 Task: Use LinkedIn to find people who talk about 'energy', attended 'St Paul's School', work as 'Hotel Receptionist' at 'Lemon Tree Hotels', and are located in 'Valabh'.
Action: Mouse moved to (542, 95)
Screenshot: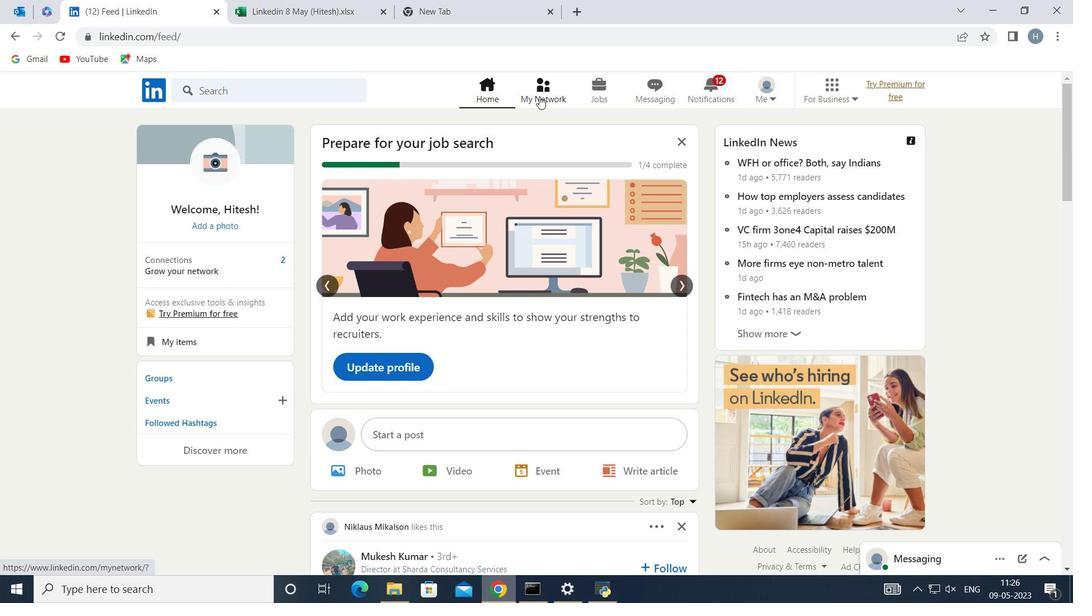 
Action: Mouse pressed left at (542, 95)
Screenshot: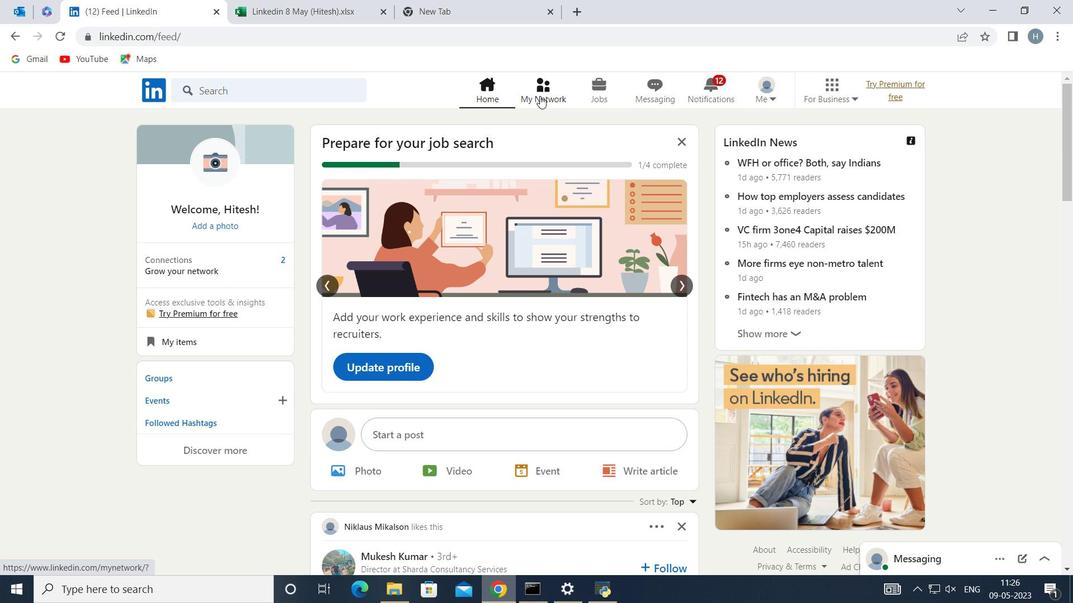 
Action: Mouse moved to (268, 166)
Screenshot: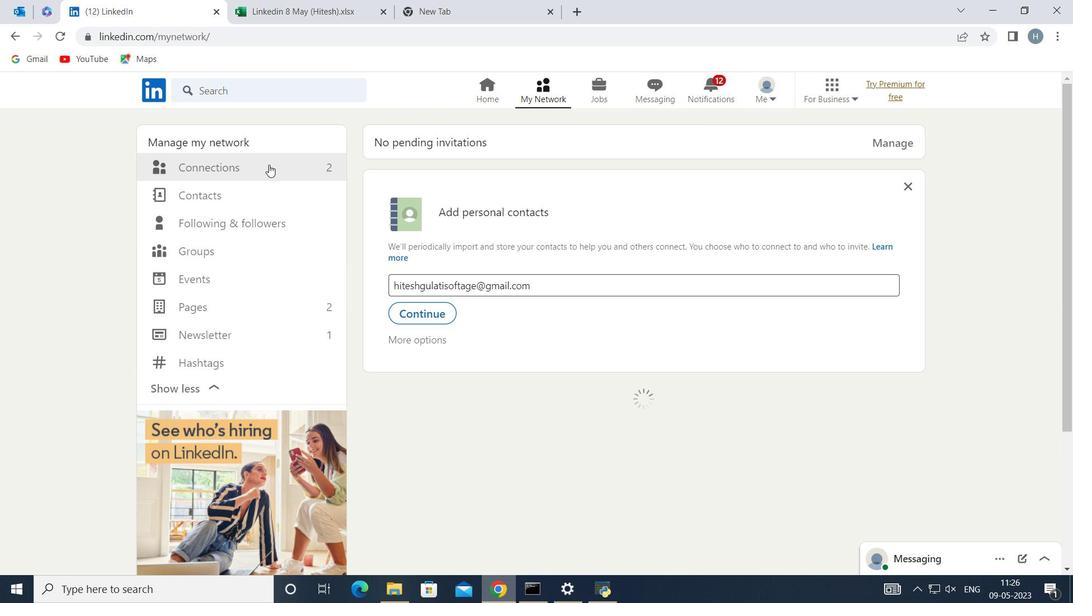 
Action: Mouse pressed left at (268, 166)
Screenshot: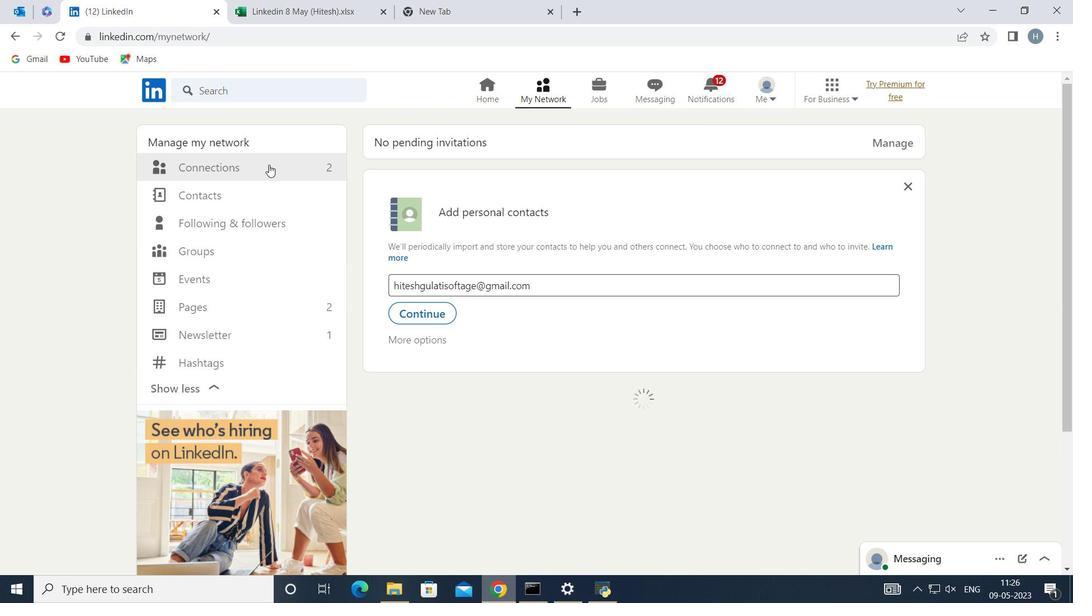
Action: Mouse moved to (632, 168)
Screenshot: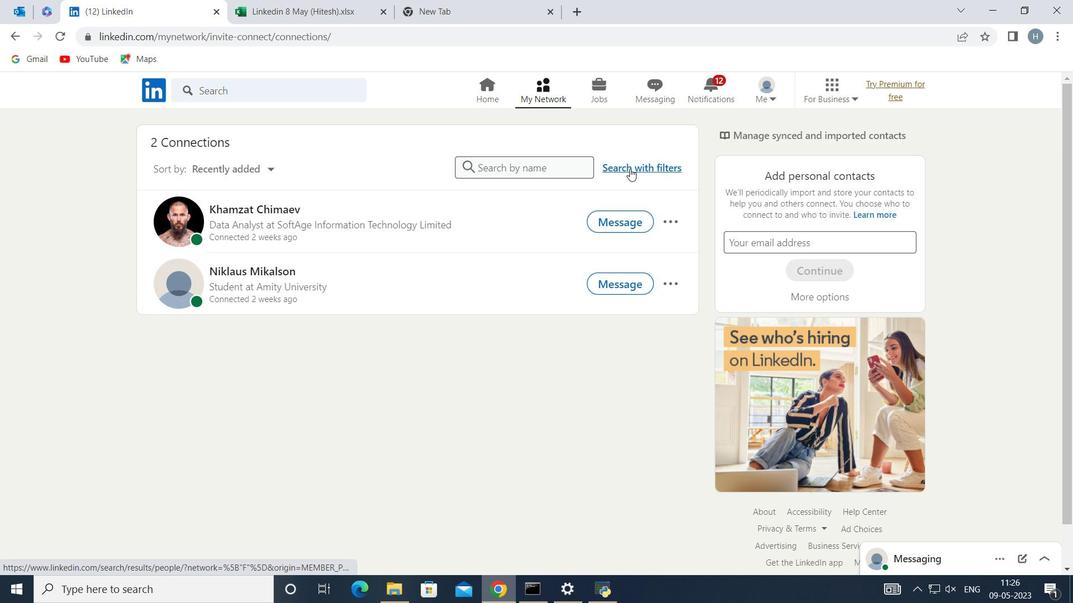 
Action: Mouse pressed left at (632, 168)
Screenshot: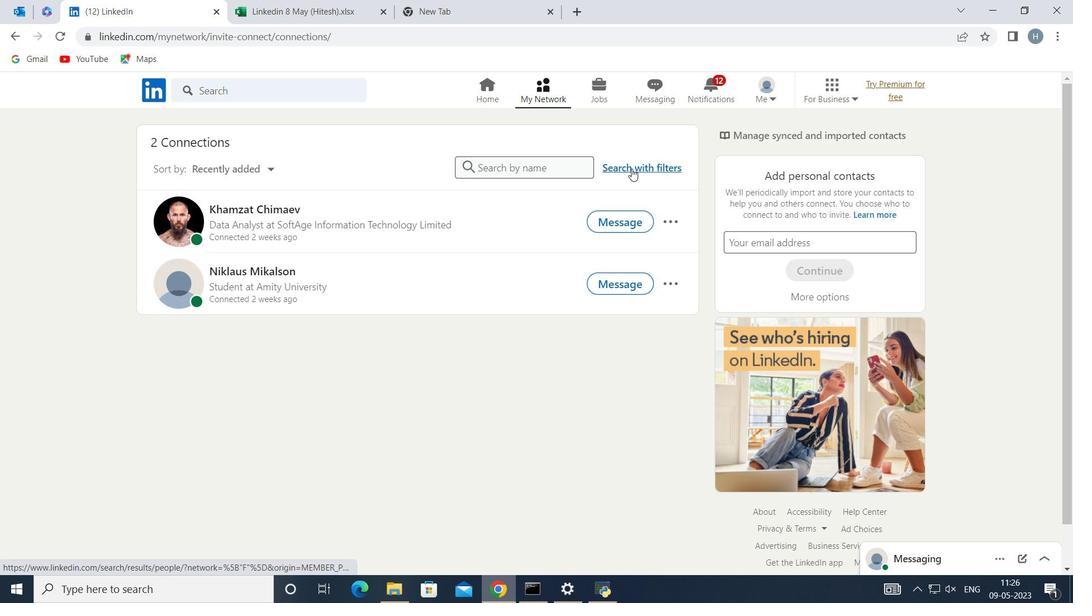 
Action: Mouse moved to (579, 129)
Screenshot: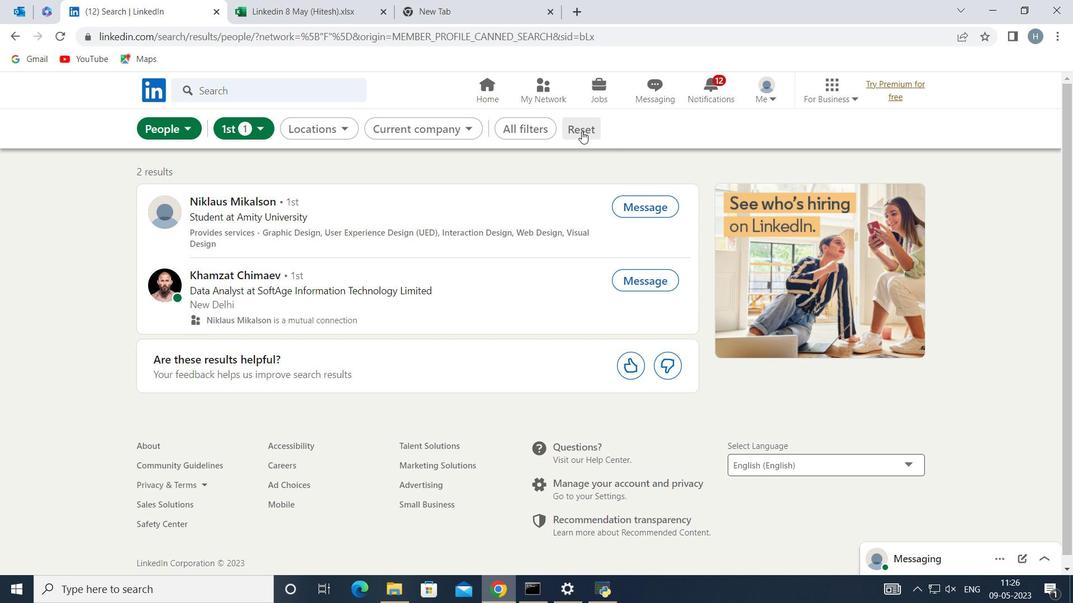 
Action: Mouse pressed left at (579, 129)
Screenshot: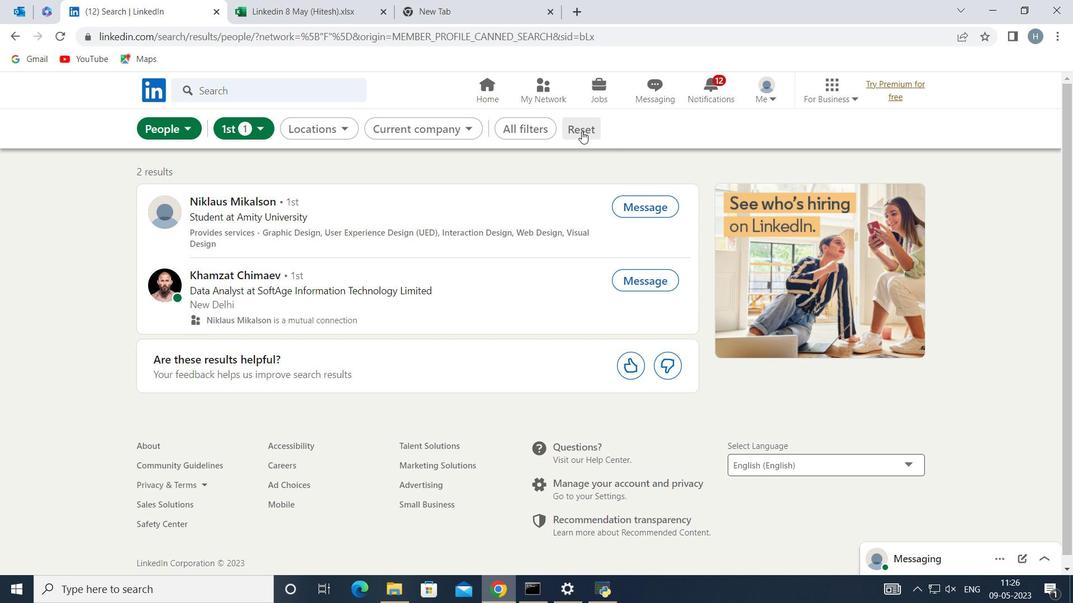 
Action: Mouse moved to (570, 127)
Screenshot: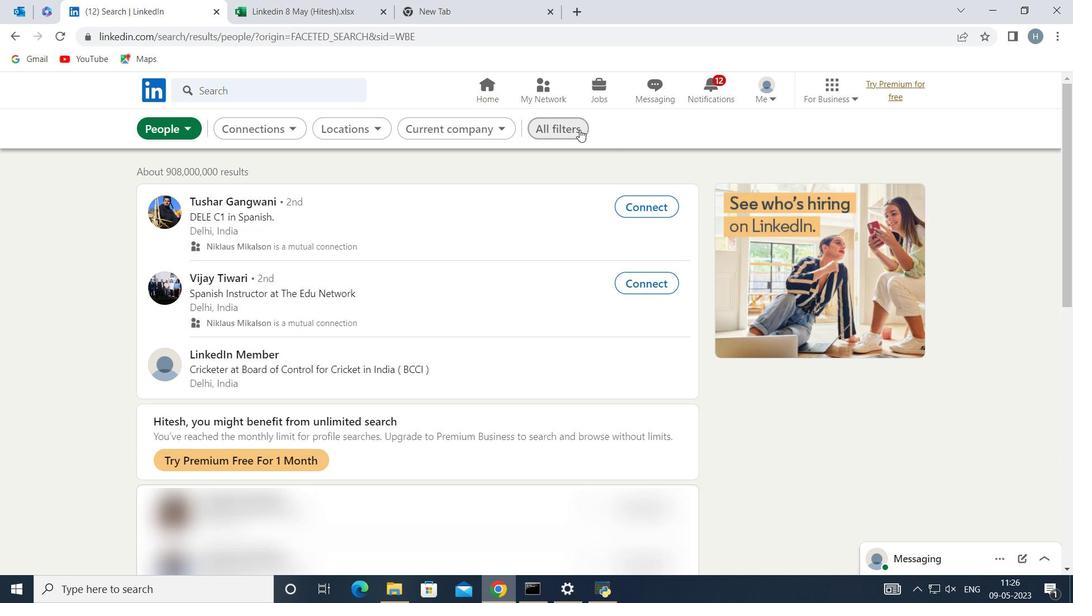 
Action: Mouse pressed left at (570, 127)
Screenshot: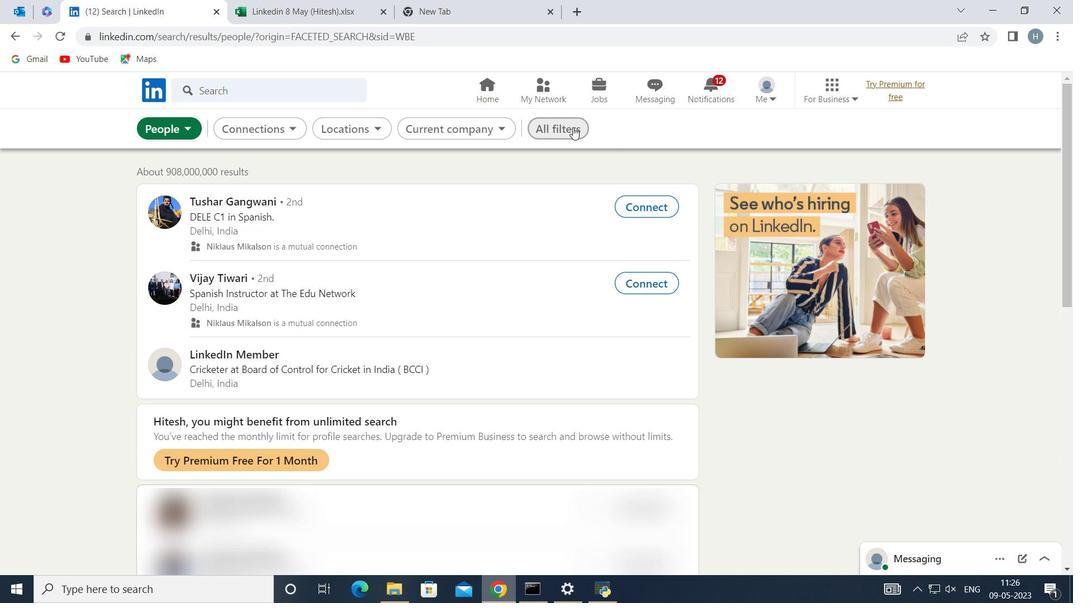 
Action: Mouse moved to (852, 263)
Screenshot: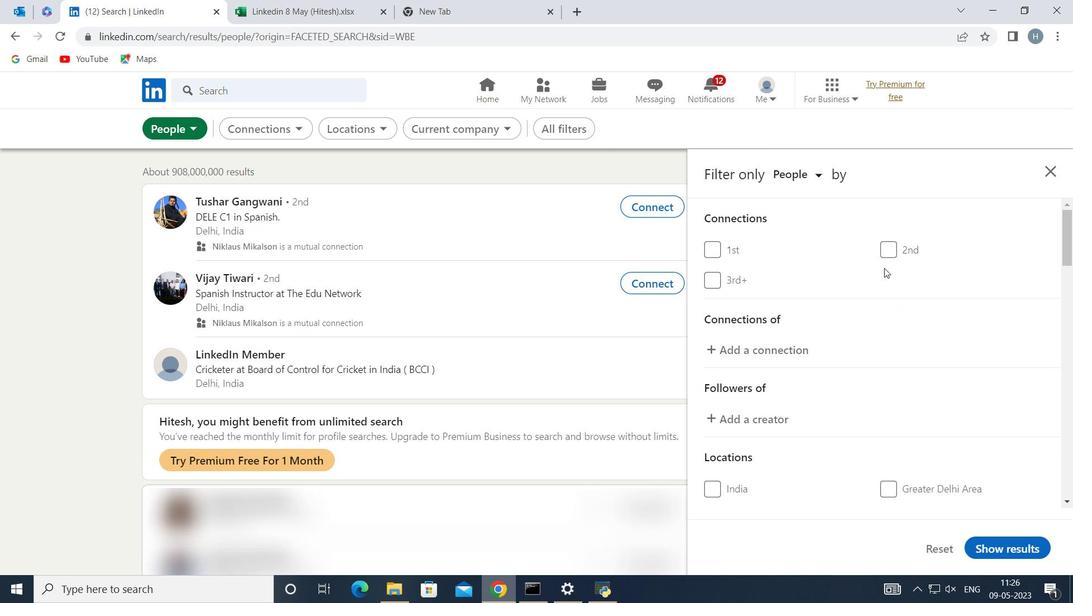 
Action: Mouse scrolled (852, 263) with delta (0, 0)
Screenshot: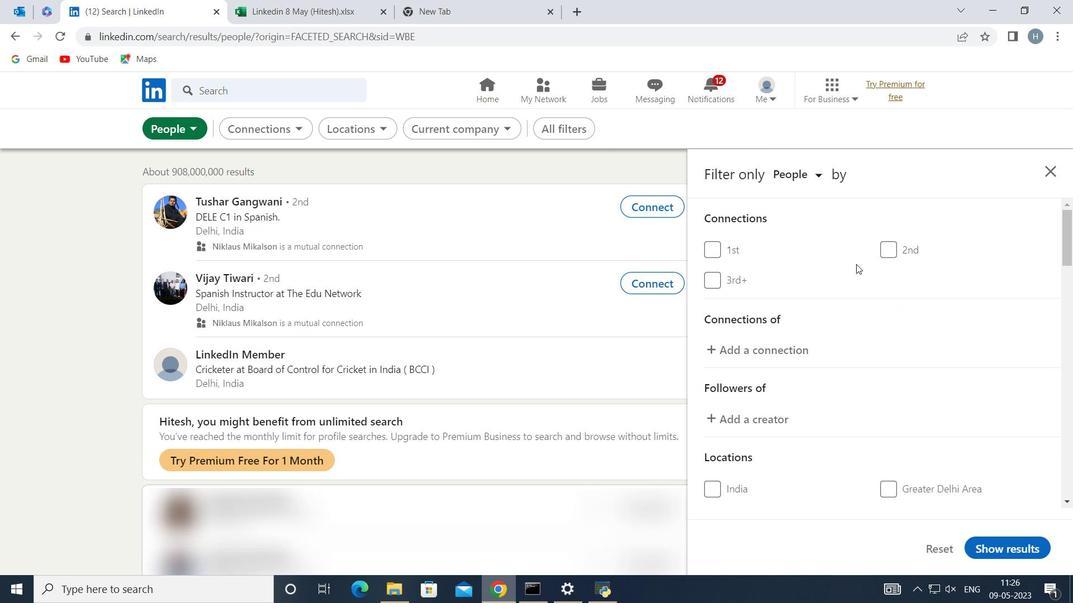 
Action: Mouse moved to (851, 263)
Screenshot: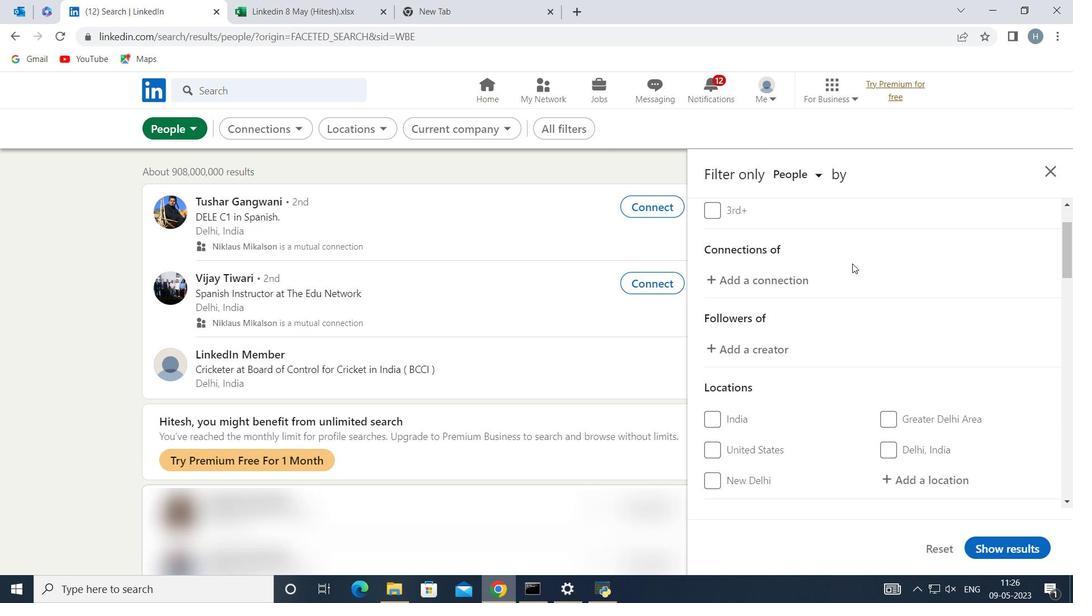 
Action: Mouse scrolled (851, 263) with delta (0, 0)
Screenshot: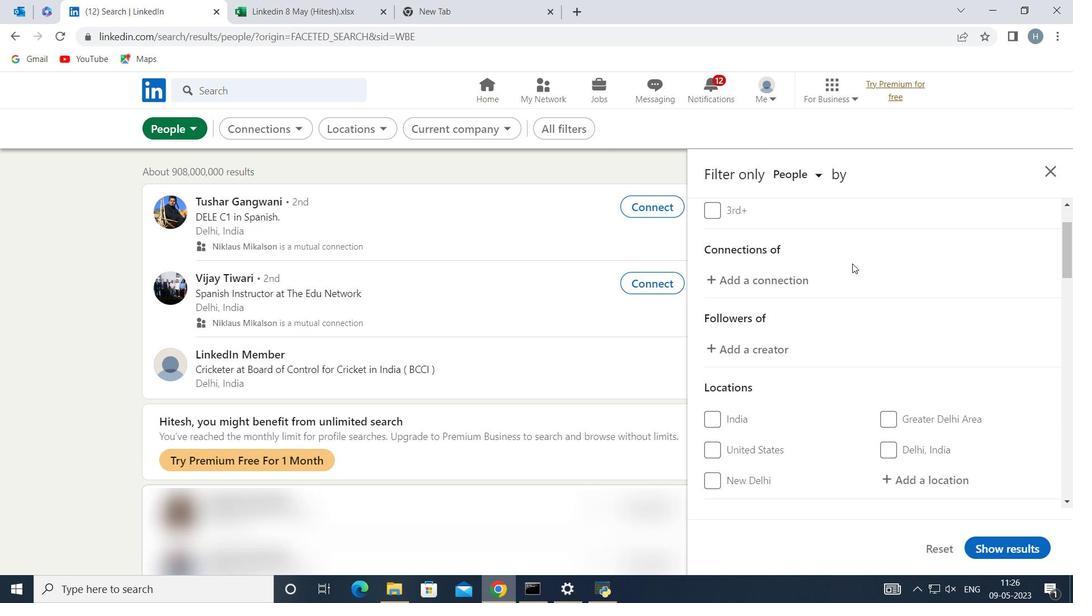 
Action: Mouse moved to (810, 294)
Screenshot: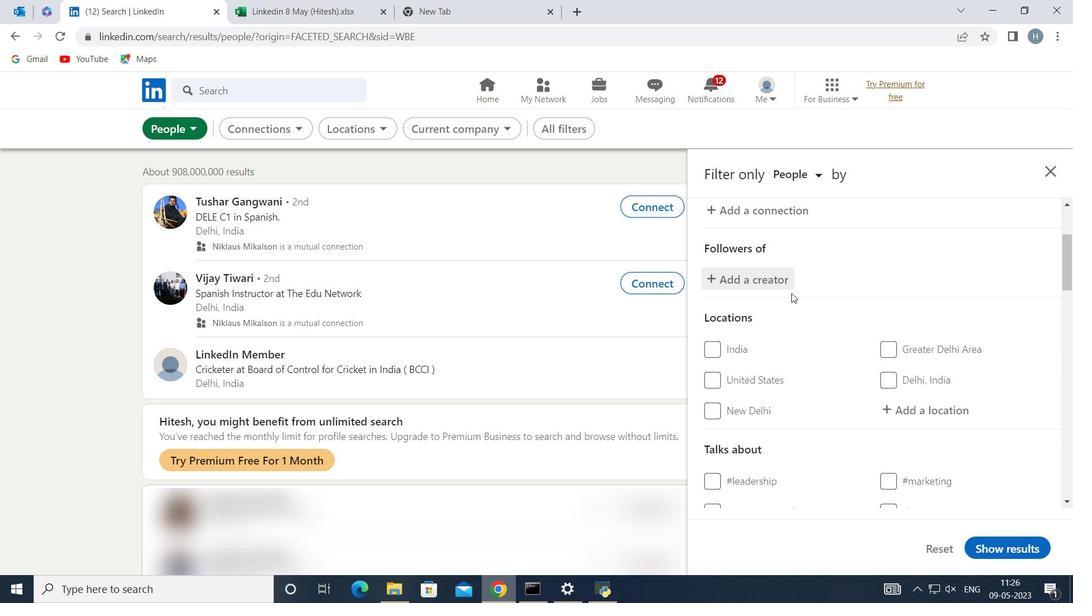
Action: Mouse scrolled (810, 293) with delta (0, 0)
Screenshot: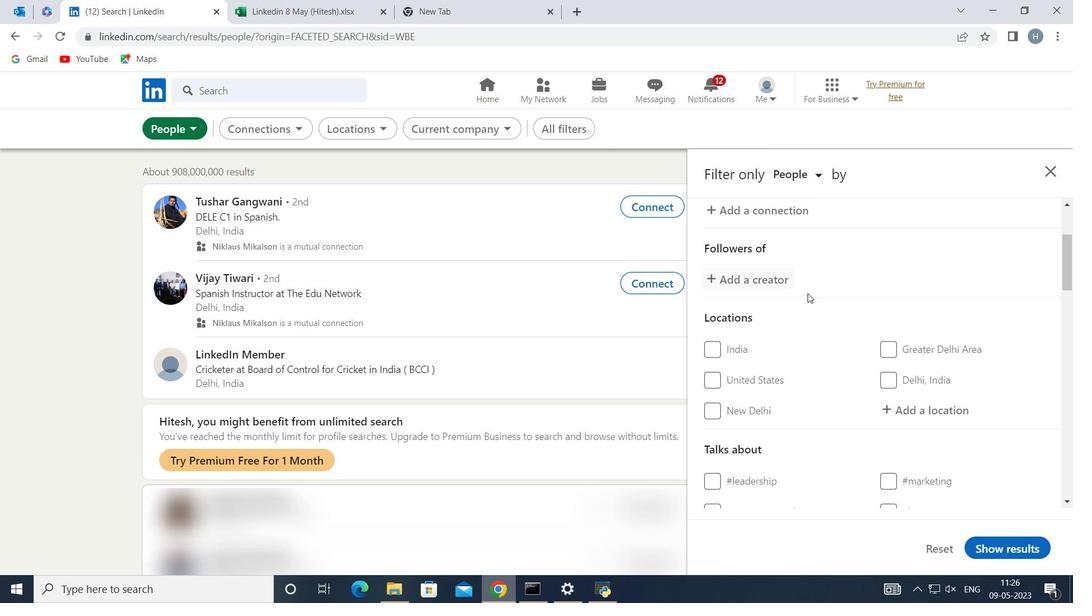 
Action: Mouse moved to (903, 333)
Screenshot: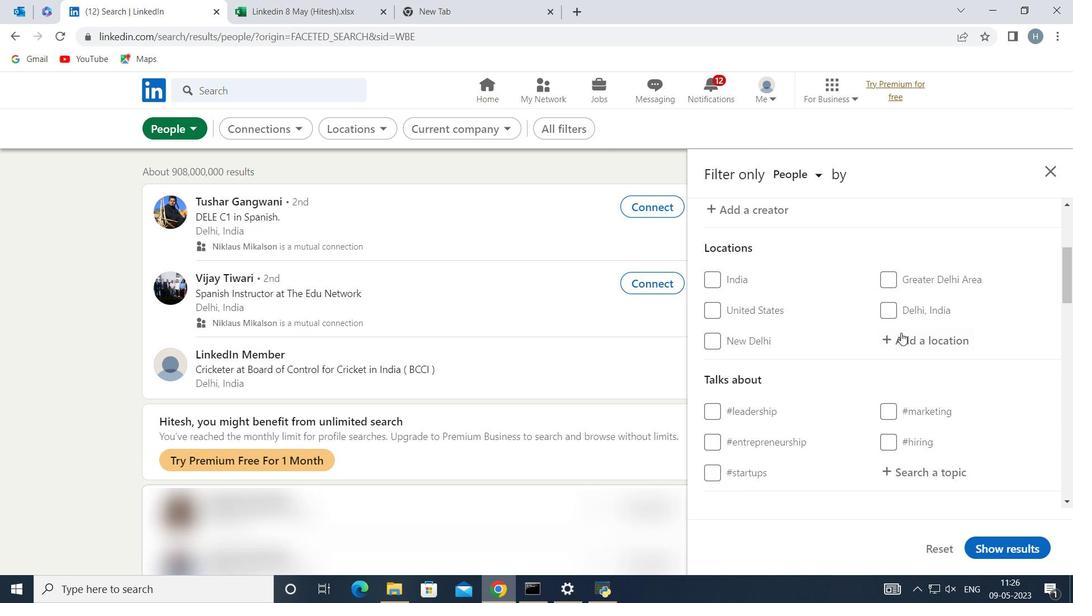 
Action: Mouse pressed left at (903, 333)
Screenshot: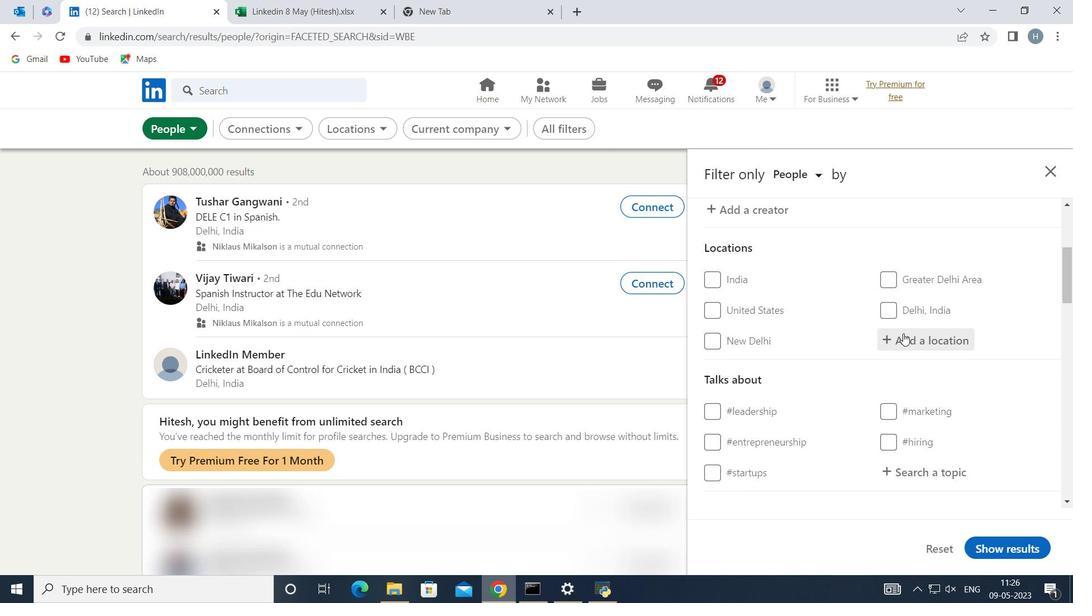 
Action: Mouse moved to (903, 333)
Screenshot: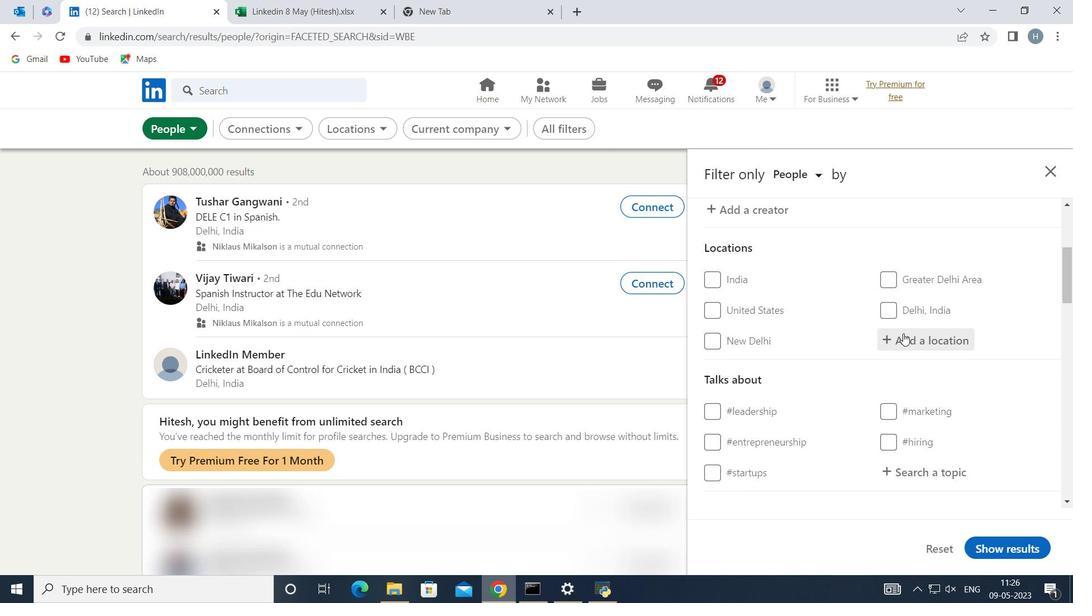 
Action: Key pressed <Key.shift>Valabhipur
Screenshot: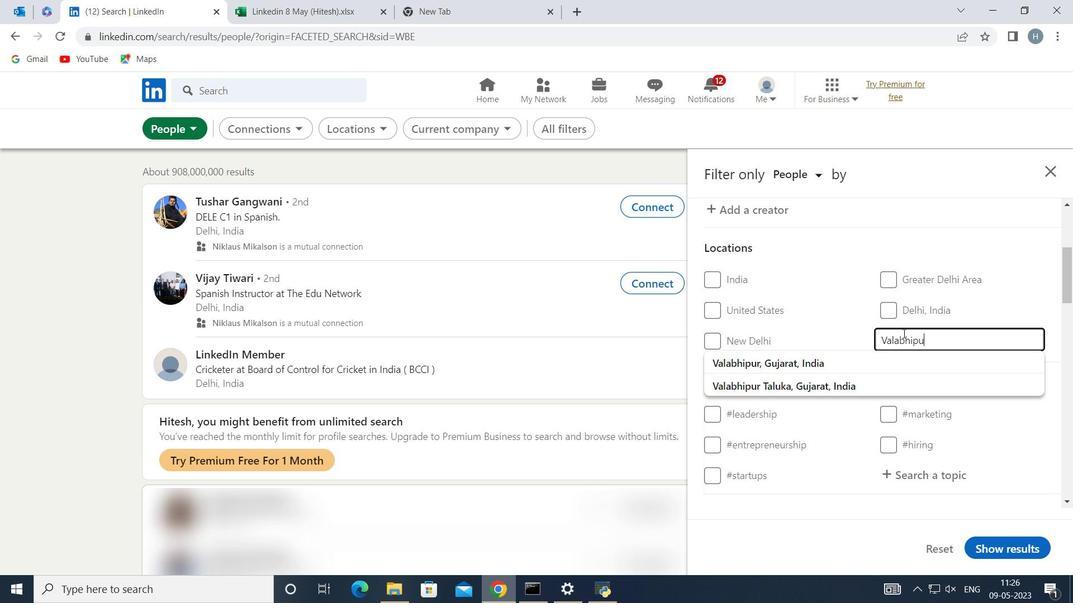 
Action: Mouse moved to (988, 308)
Screenshot: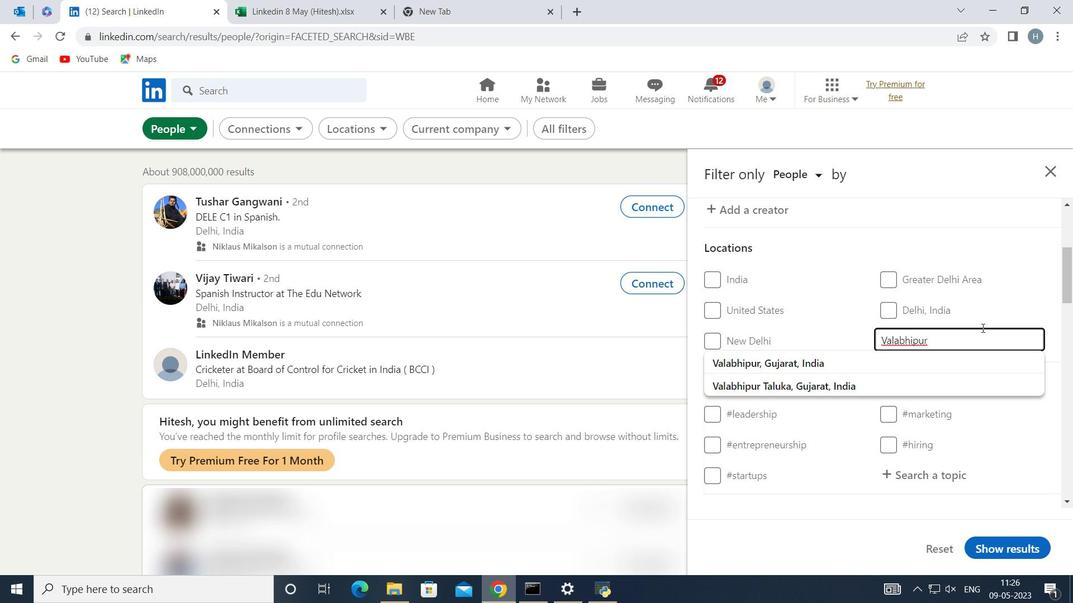 
Action: Mouse pressed left at (988, 308)
Screenshot: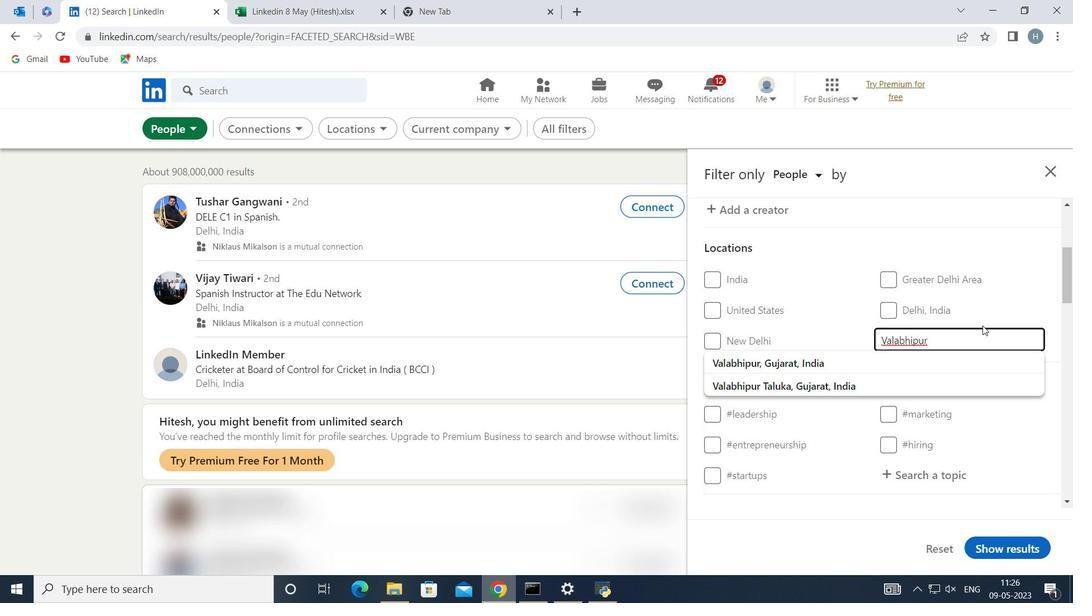 
Action: Mouse moved to (982, 306)
Screenshot: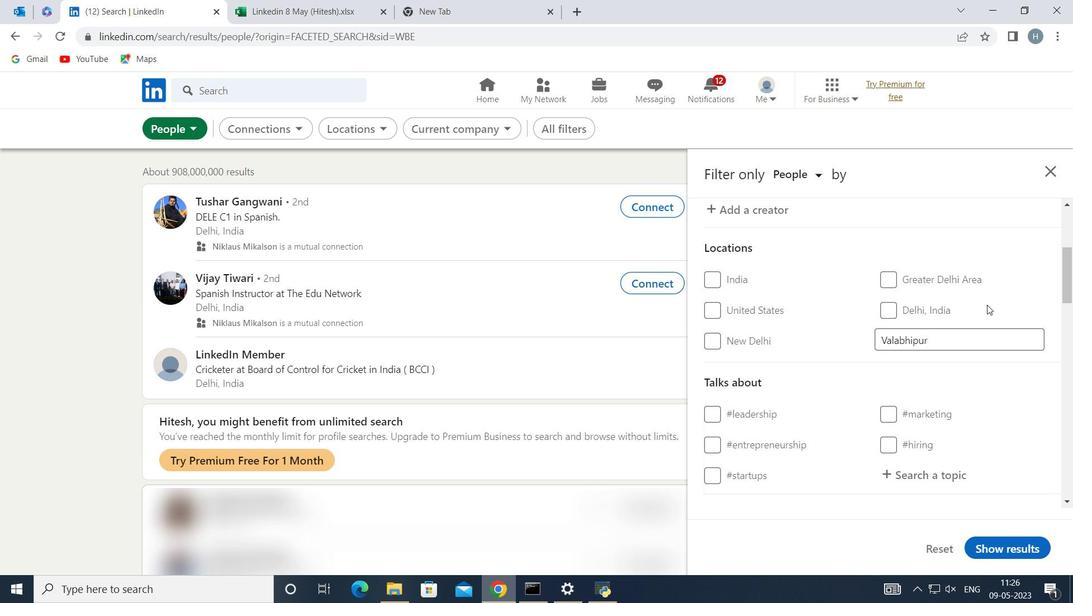
Action: Mouse scrolled (982, 306) with delta (0, 0)
Screenshot: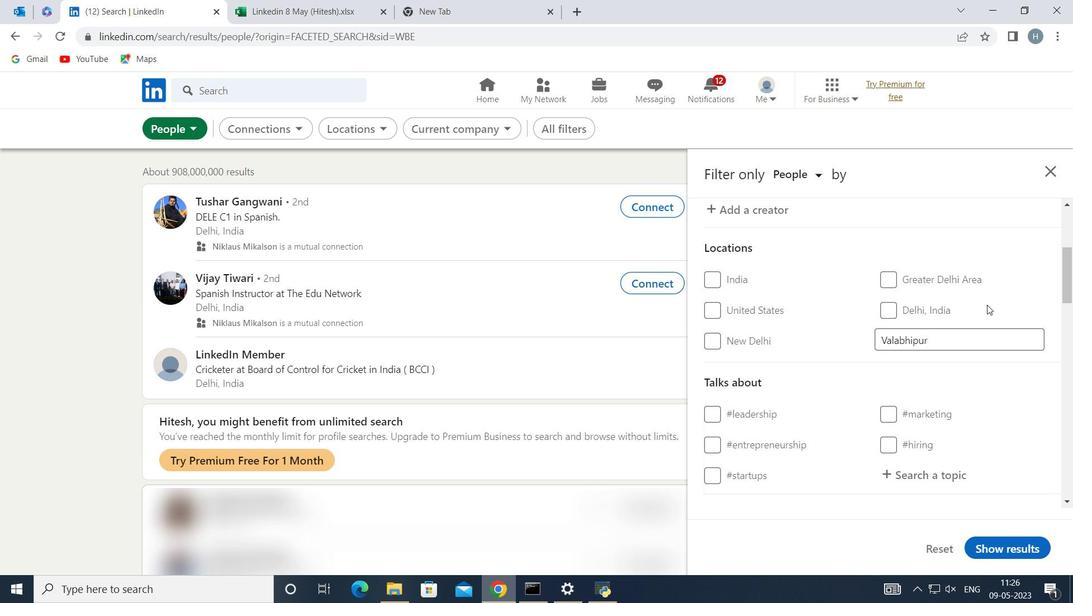 
Action: Mouse moved to (972, 316)
Screenshot: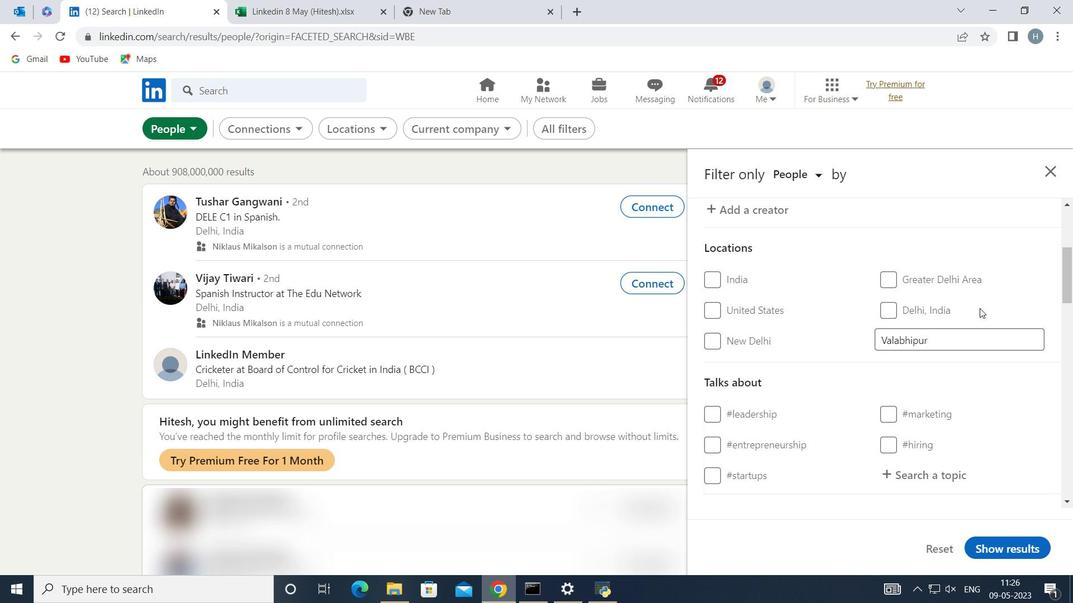 
Action: Mouse scrolled (972, 315) with delta (0, 0)
Screenshot: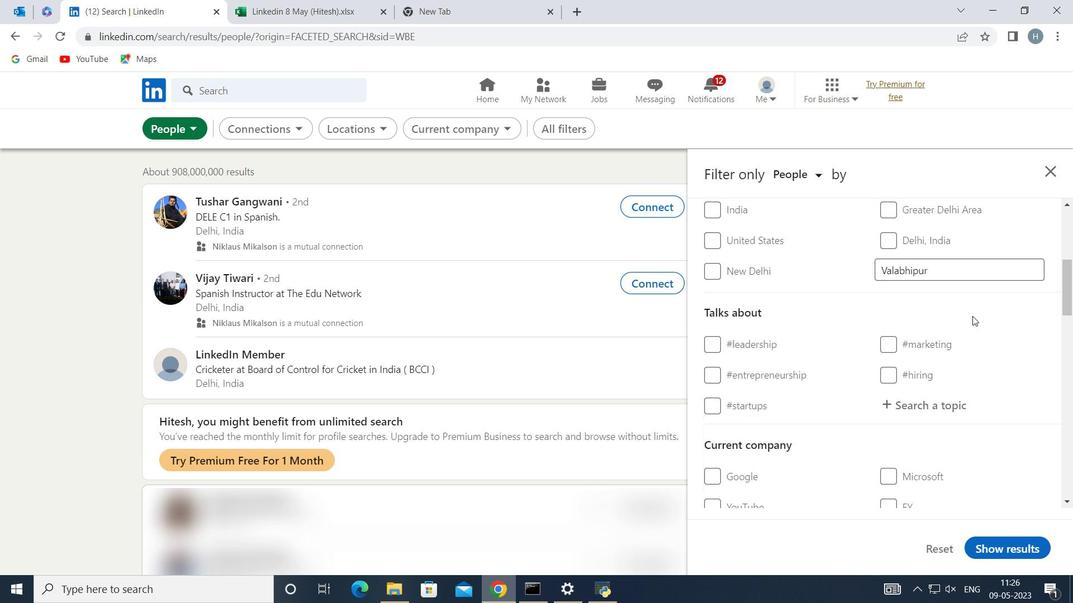 
Action: Mouse moved to (935, 335)
Screenshot: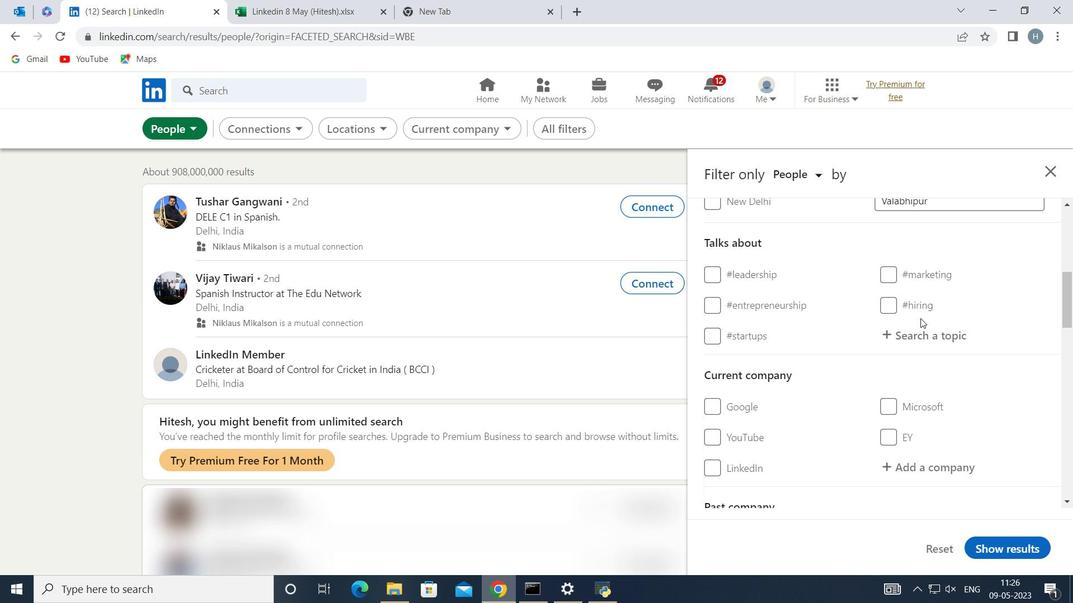 
Action: Mouse pressed left at (935, 335)
Screenshot: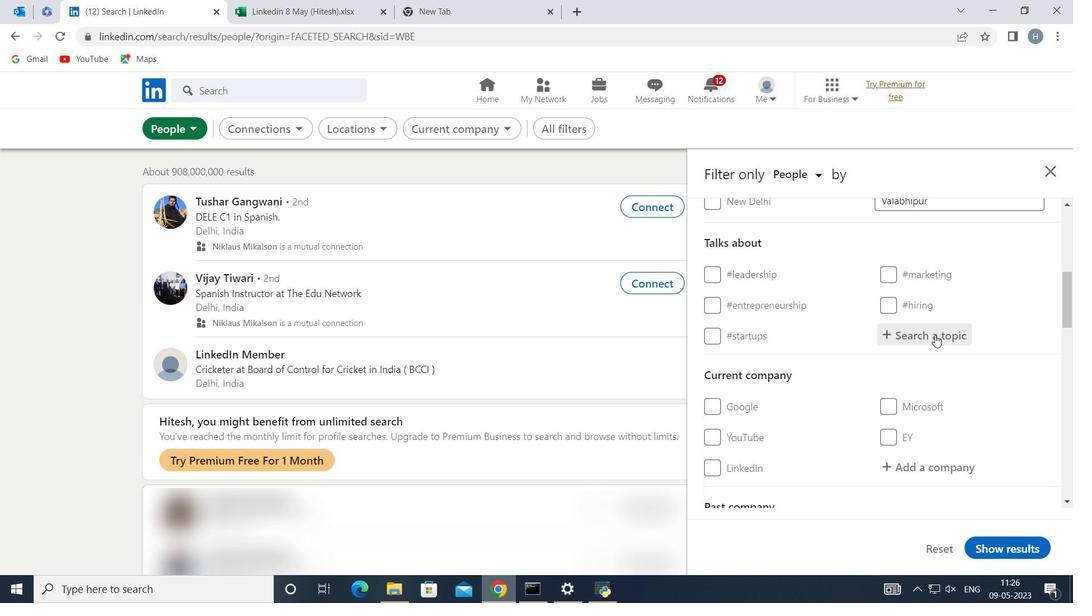 
Action: Key pressed energy
Screenshot: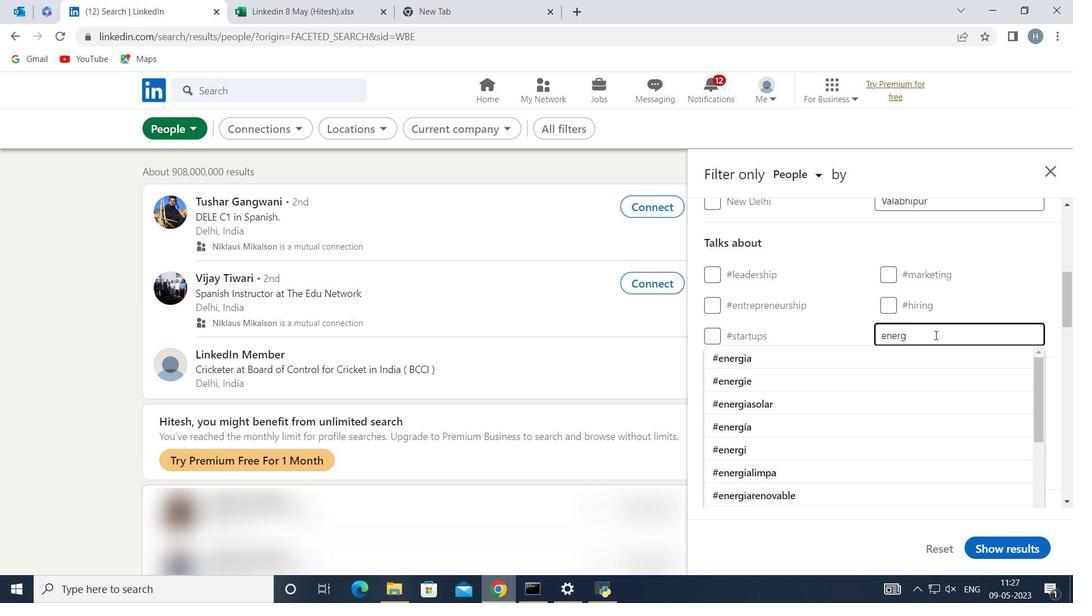 
Action: Mouse moved to (842, 355)
Screenshot: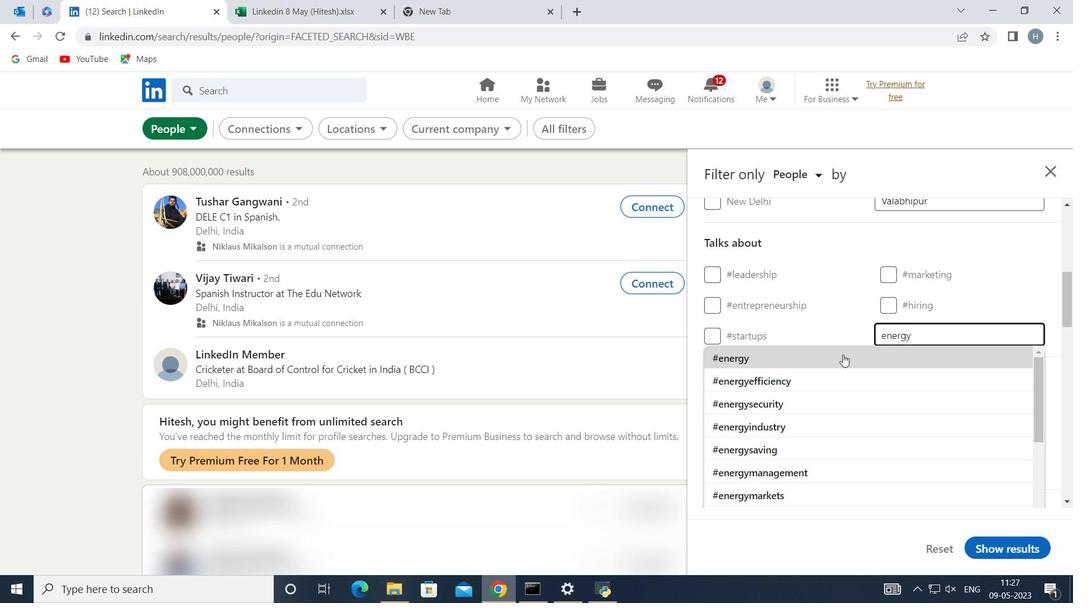 
Action: Mouse pressed left at (842, 355)
Screenshot: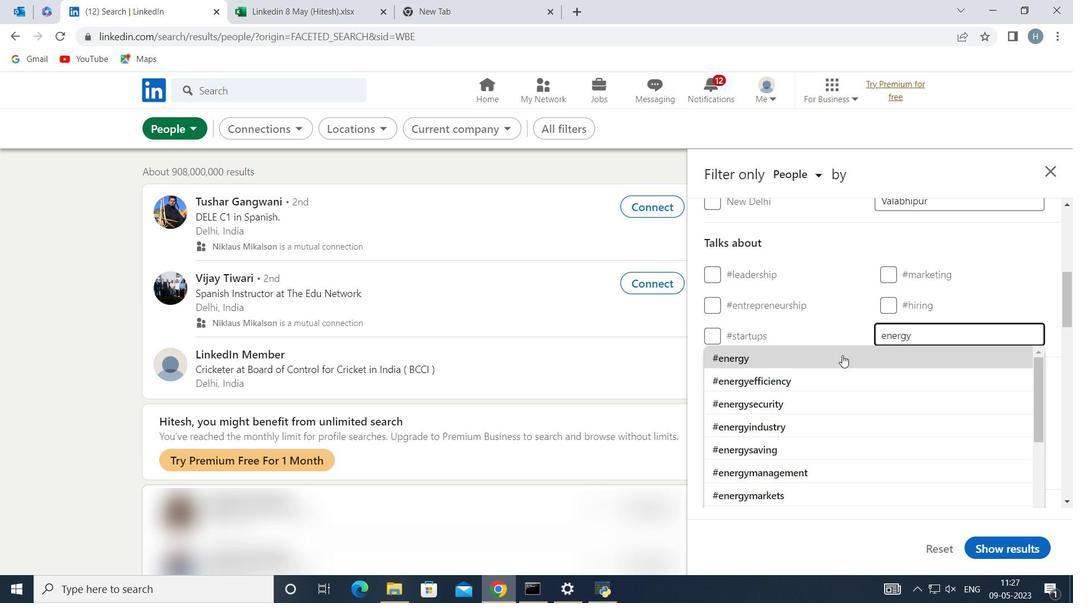
Action: Mouse moved to (860, 333)
Screenshot: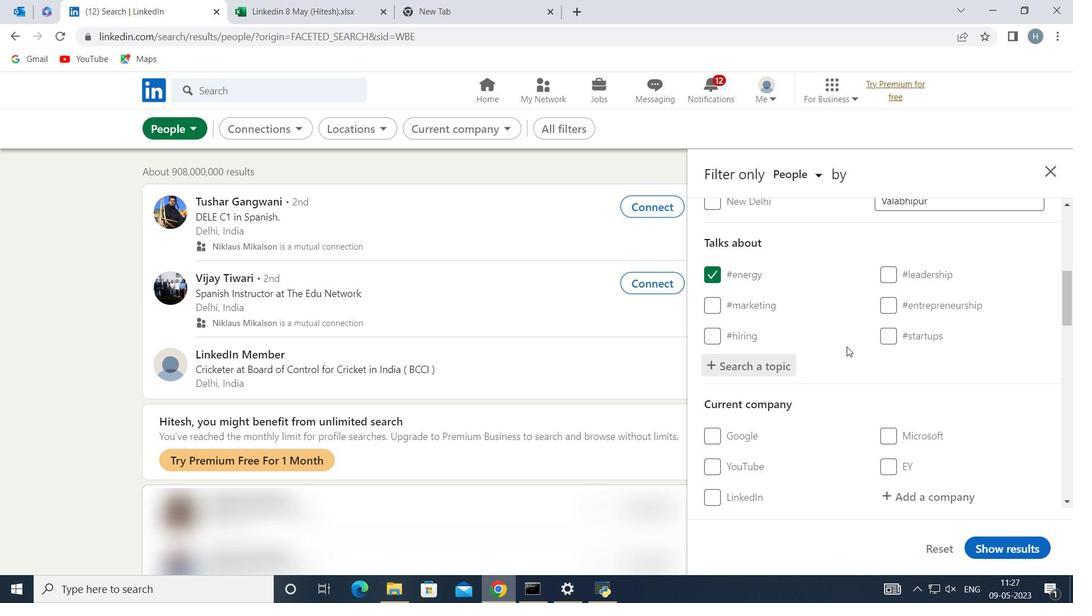 
Action: Mouse scrolled (860, 333) with delta (0, 0)
Screenshot: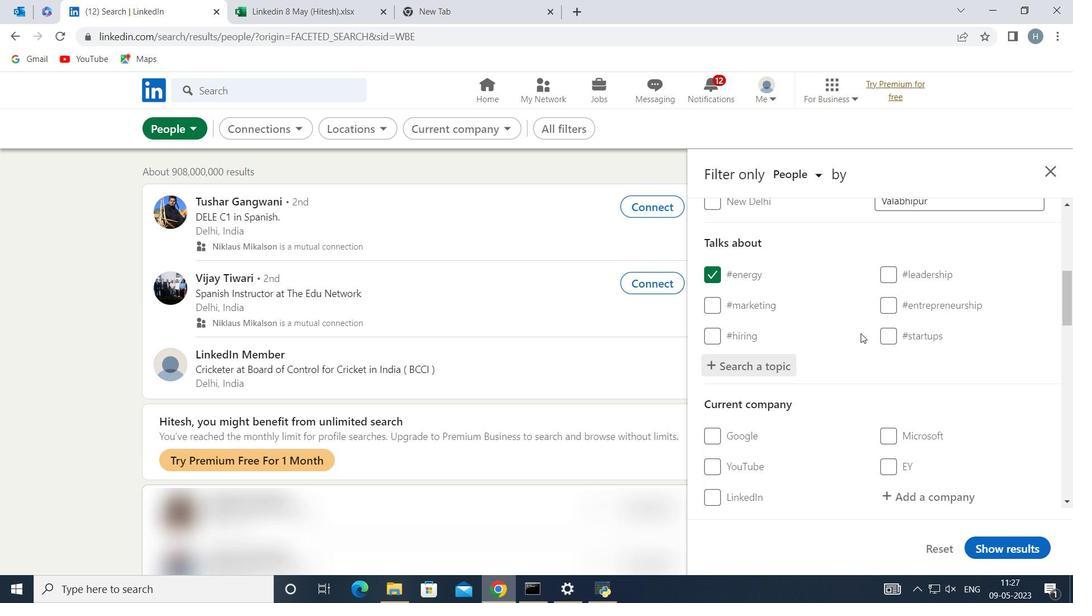 
Action: Mouse scrolled (860, 333) with delta (0, 0)
Screenshot: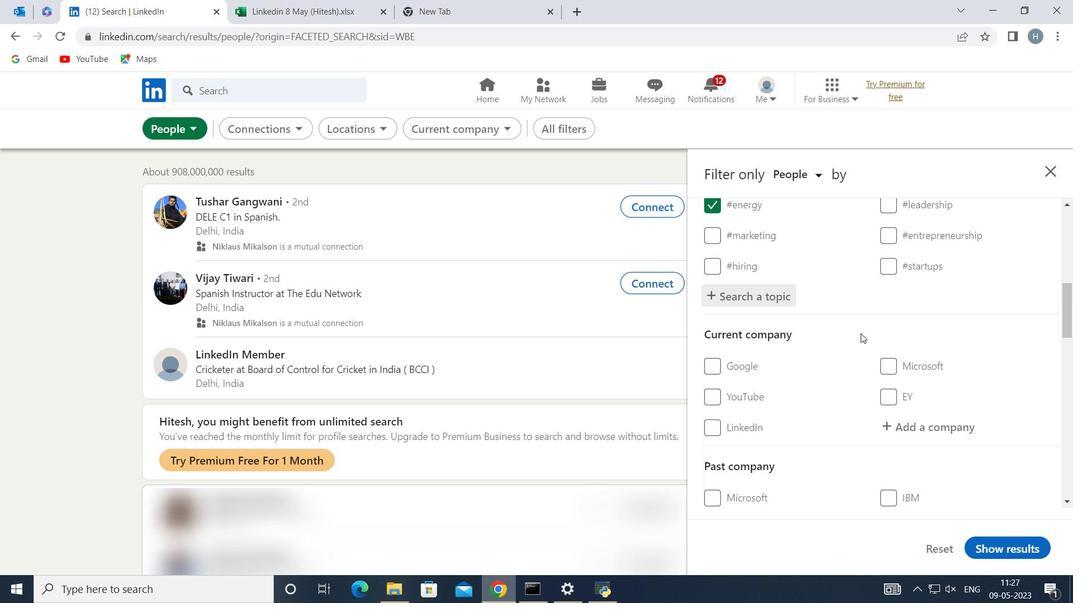 
Action: Mouse scrolled (860, 333) with delta (0, 0)
Screenshot: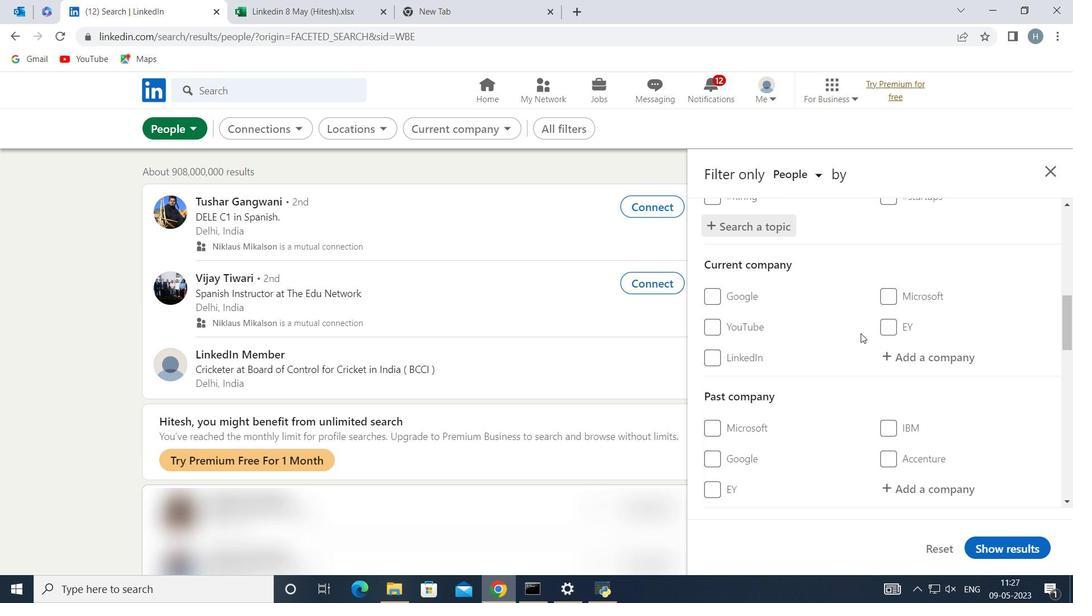 
Action: Mouse scrolled (860, 333) with delta (0, 0)
Screenshot: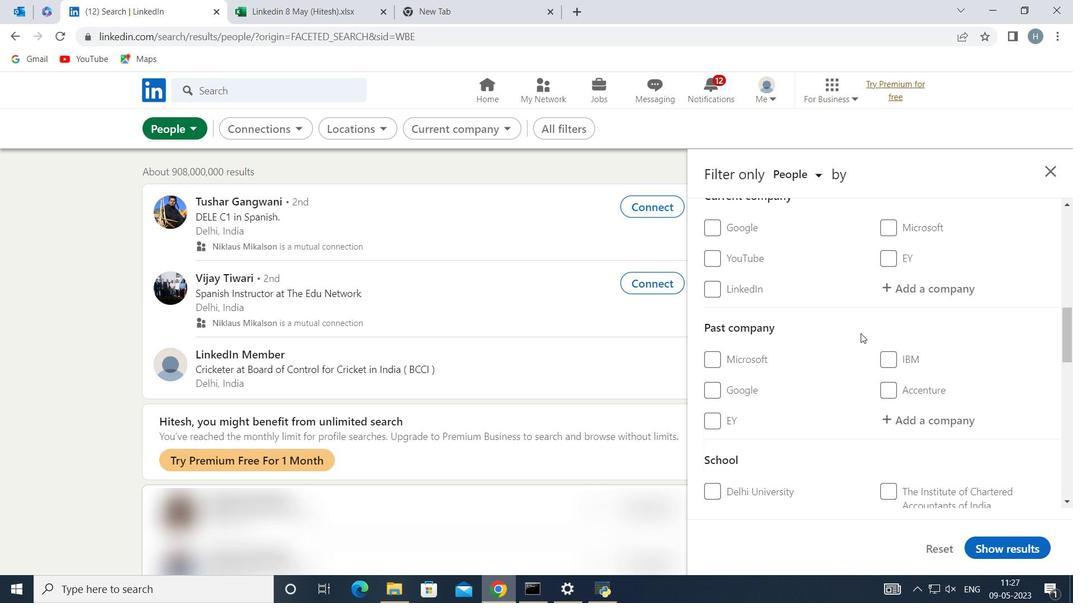 
Action: Mouse scrolled (860, 333) with delta (0, 0)
Screenshot: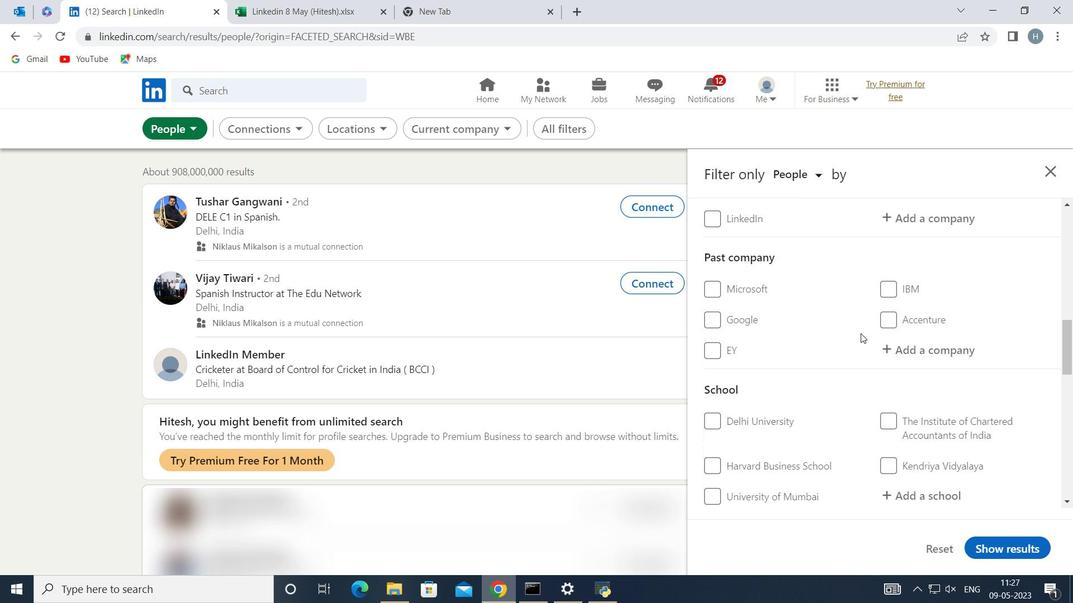 
Action: Mouse scrolled (860, 333) with delta (0, 0)
Screenshot: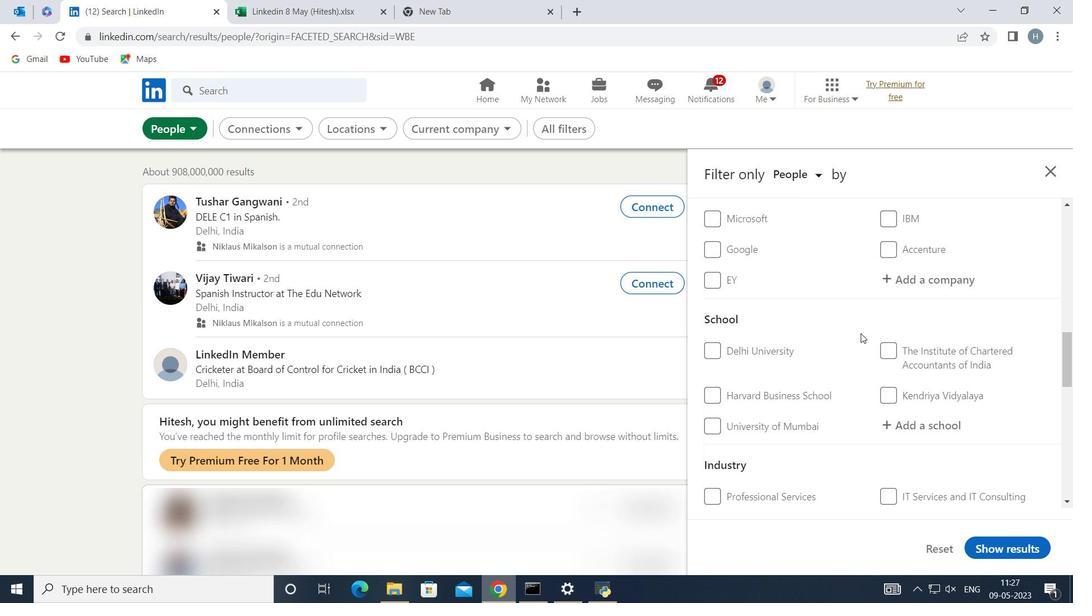 
Action: Mouse scrolled (860, 333) with delta (0, 0)
Screenshot: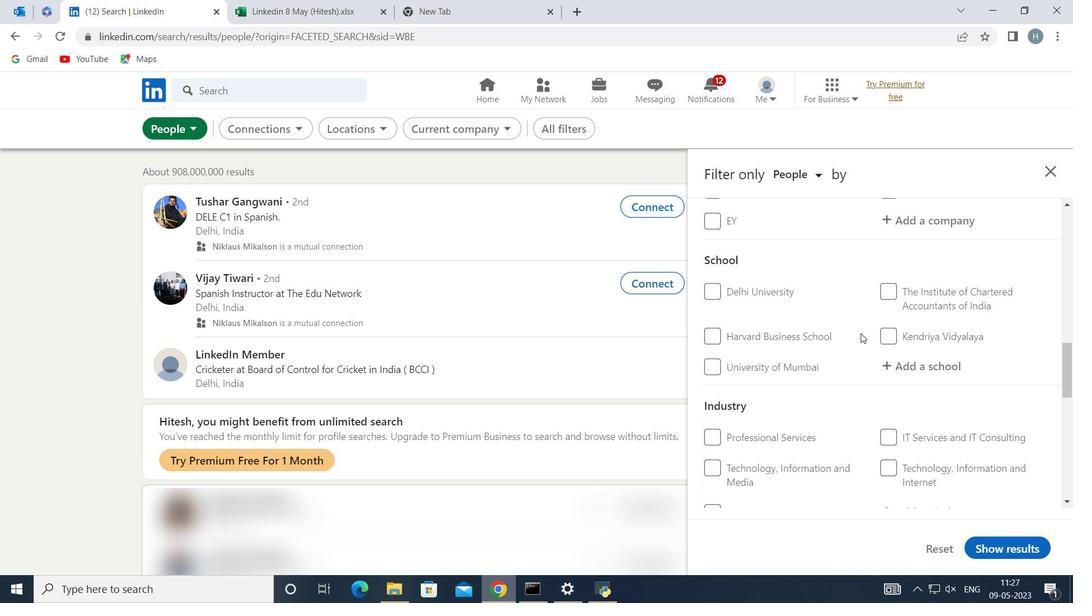 
Action: Mouse moved to (864, 324)
Screenshot: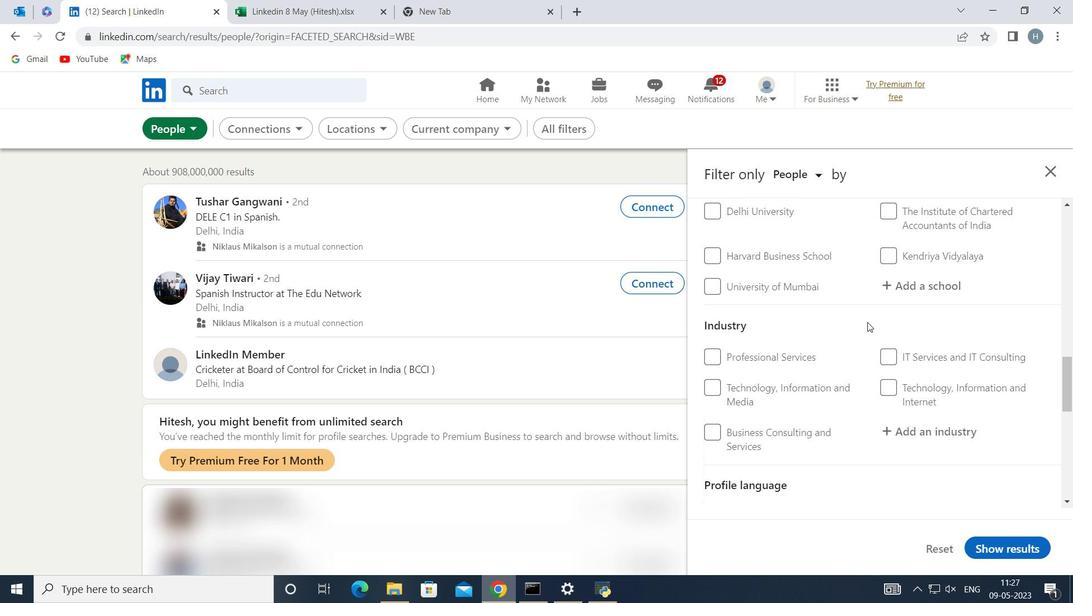 
Action: Mouse scrolled (864, 323) with delta (0, 0)
Screenshot: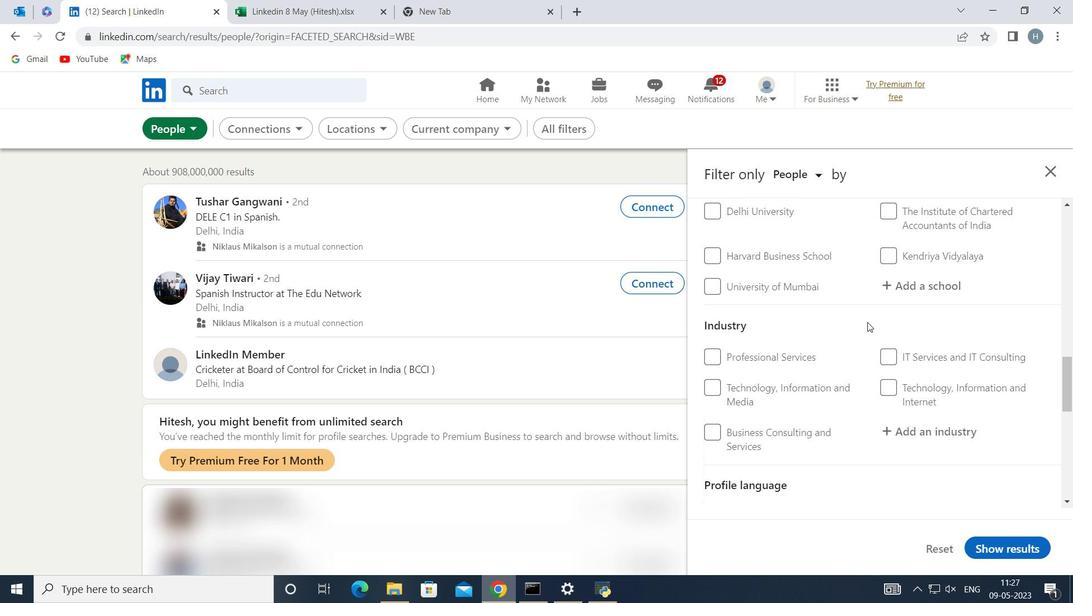 
Action: Mouse moved to (860, 326)
Screenshot: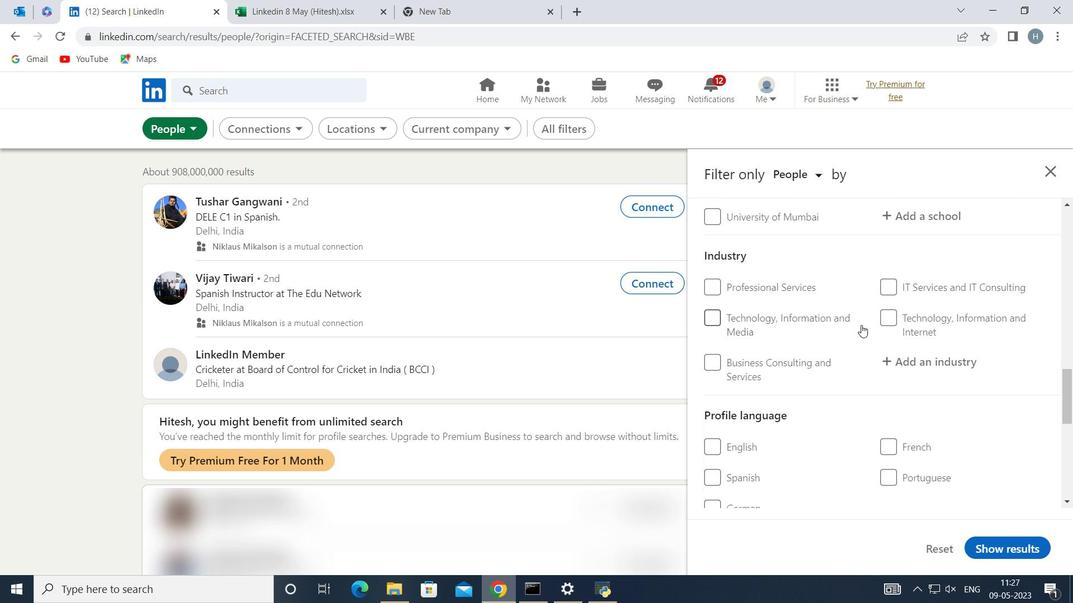 
Action: Mouse scrolled (860, 325) with delta (0, 0)
Screenshot: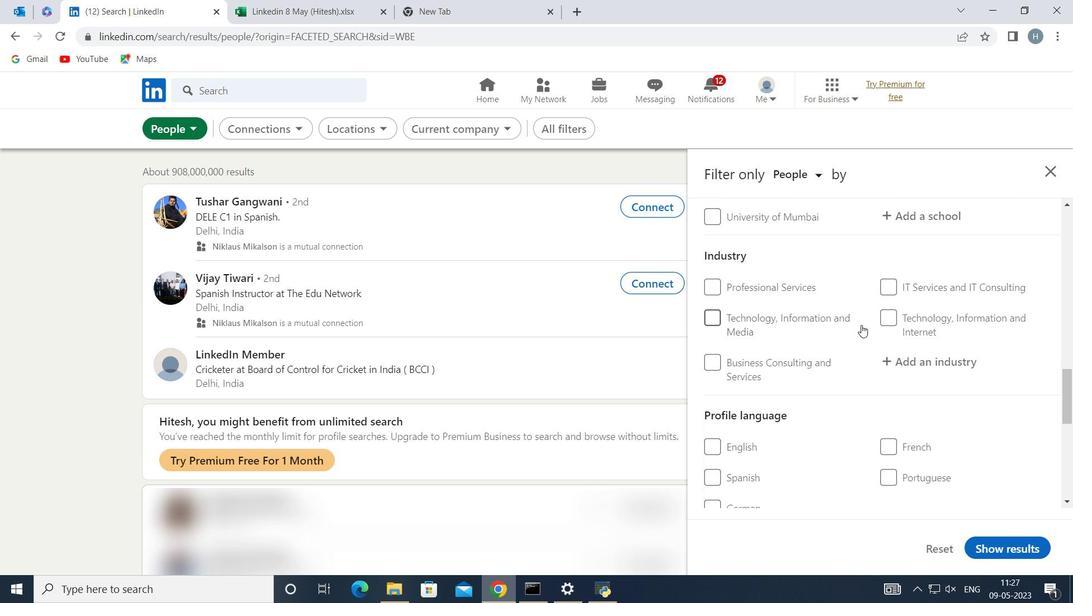 
Action: Mouse moved to (892, 380)
Screenshot: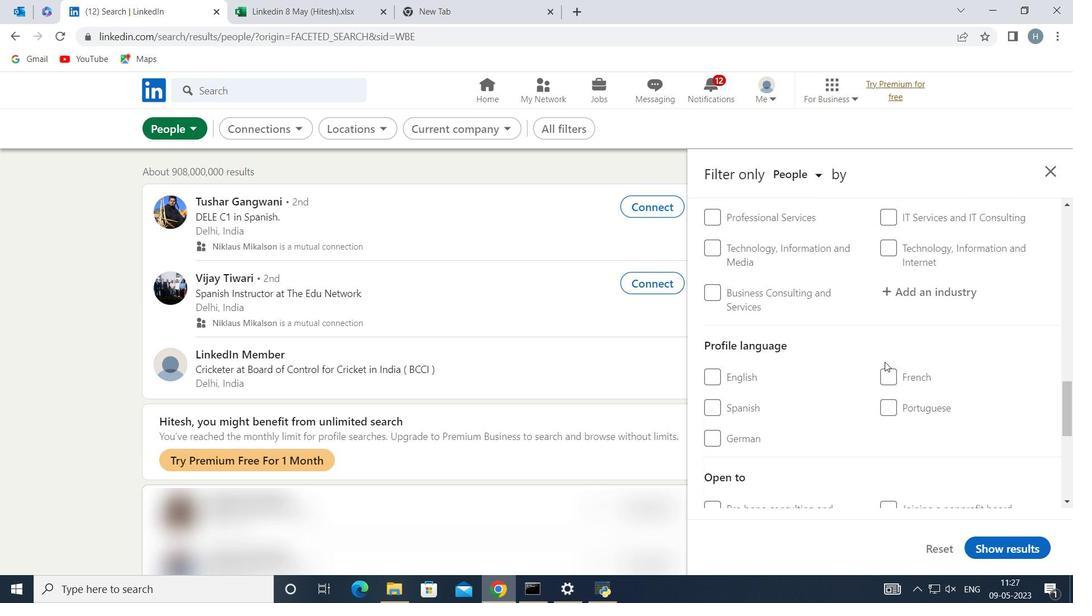 
Action: Mouse pressed left at (892, 380)
Screenshot: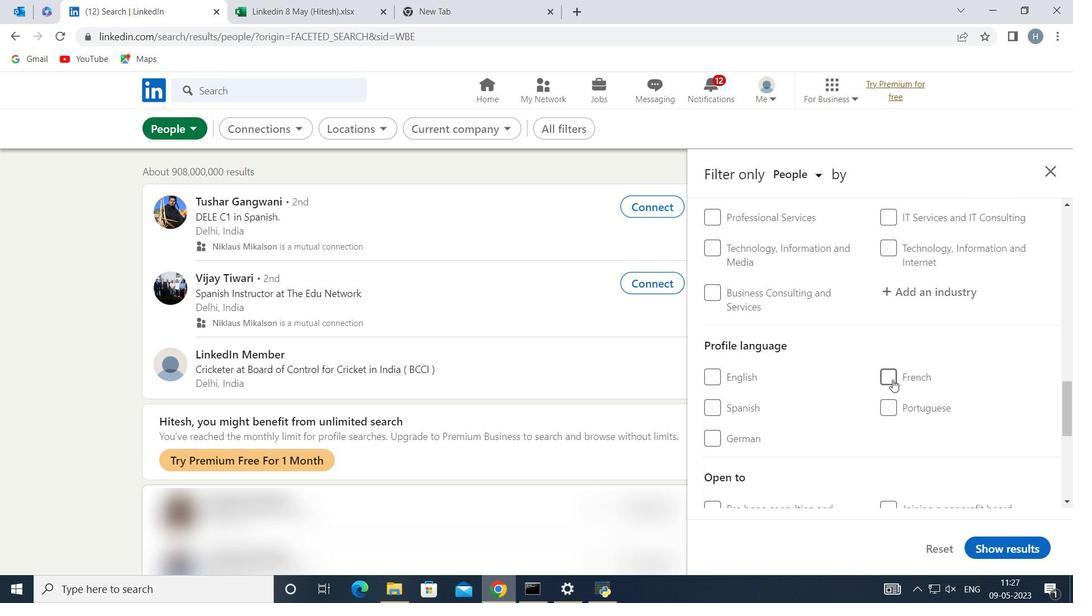 
Action: Mouse moved to (831, 368)
Screenshot: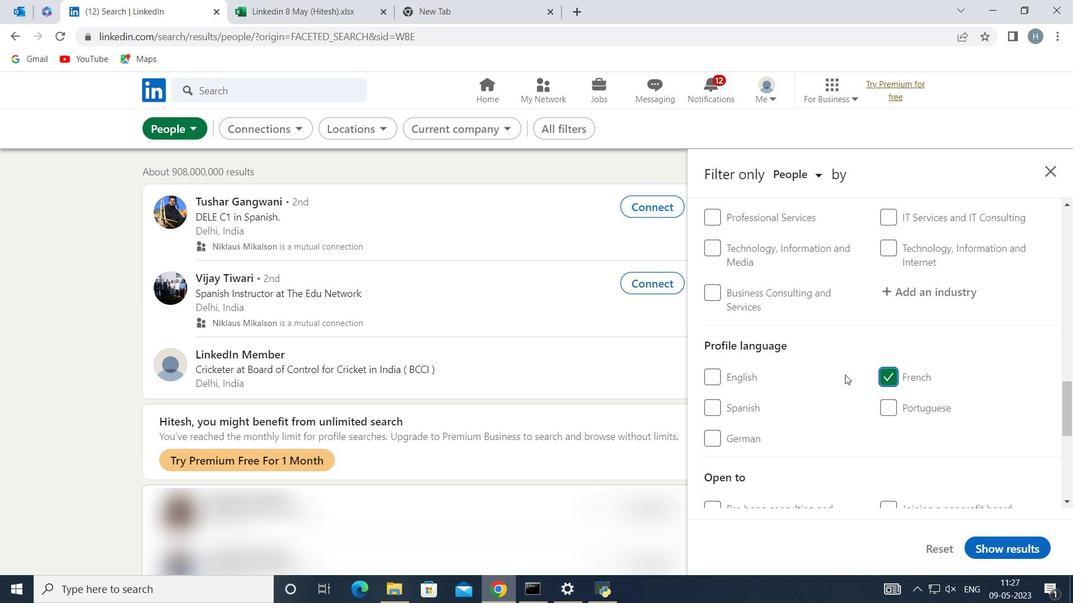 
Action: Mouse scrolled (831, 368) with delta (0, 0)
Screenshot: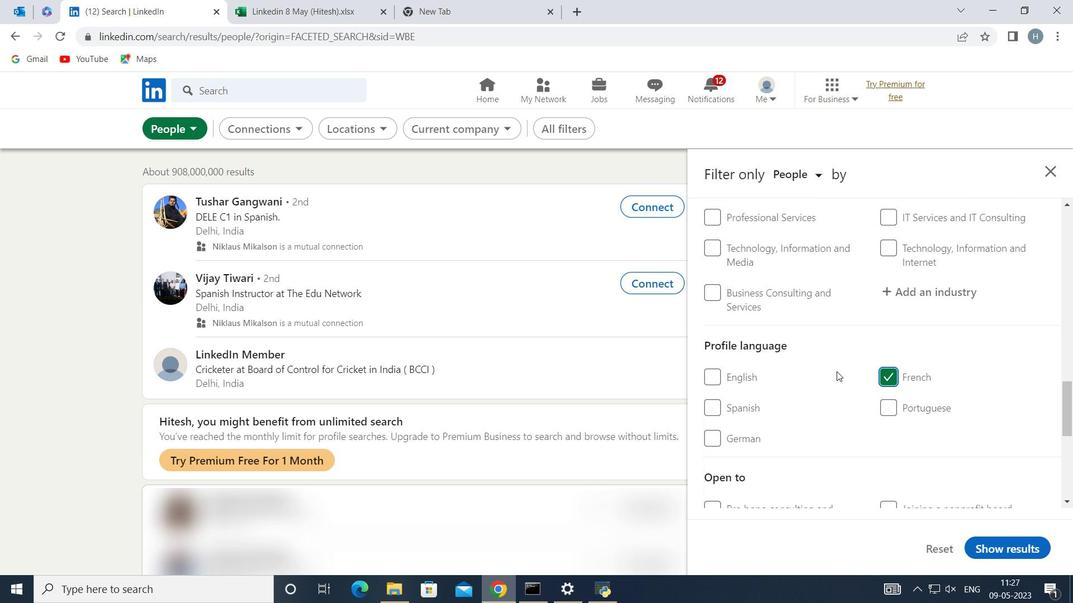 
Action: Mouse scrolled (831, 368) with delta (0, 0)
Screenshot: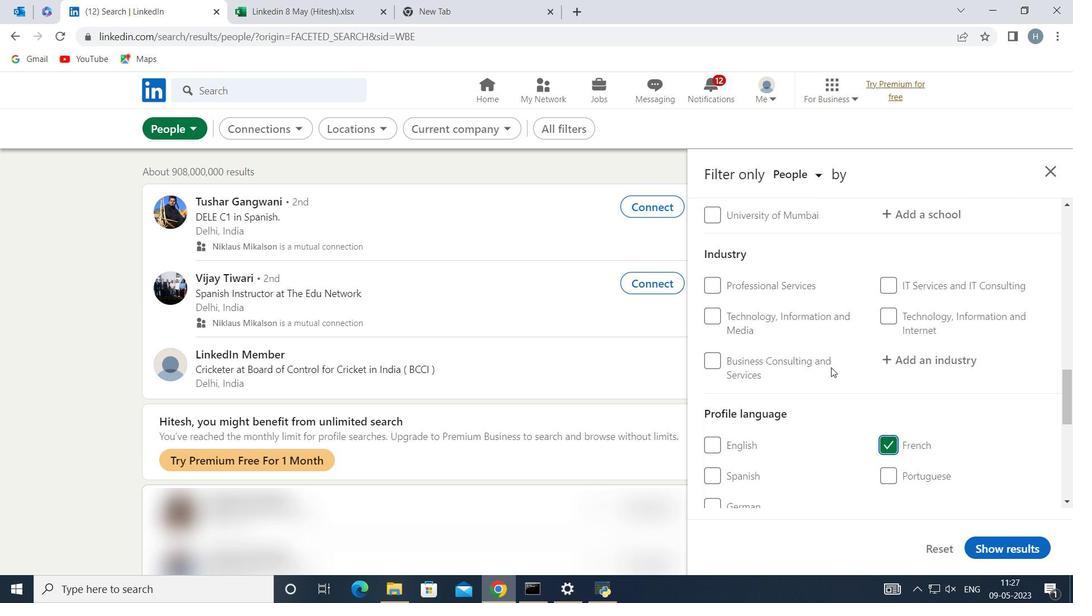 
Action: Mouse scrolled (831, 368) with delta (0, 0)
Screenshot: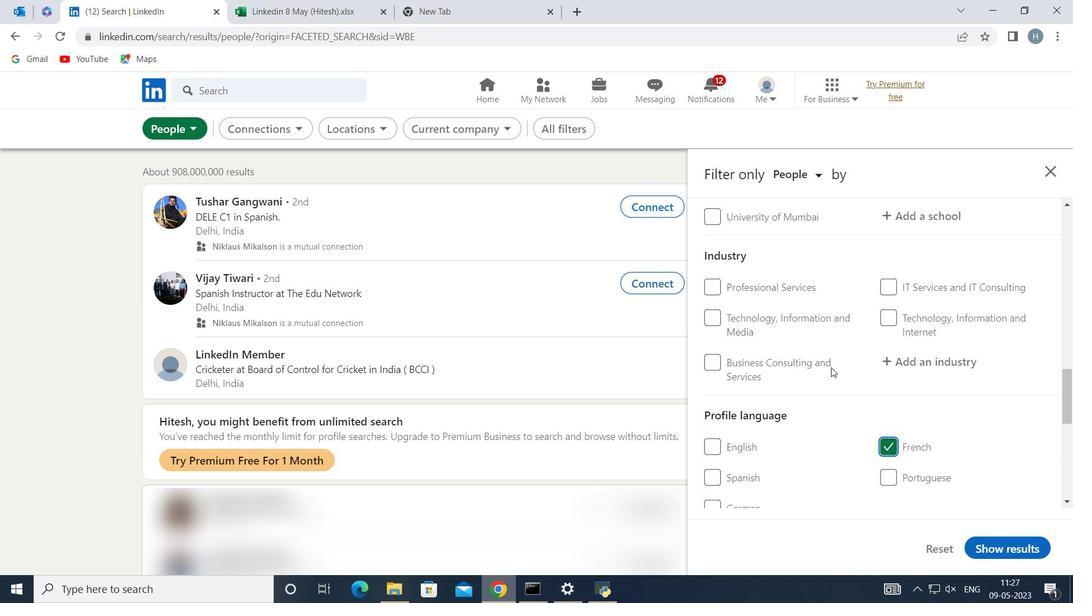 
Action: Mouse scrolled (831, 368) with delta (0, 0)
Screenshot: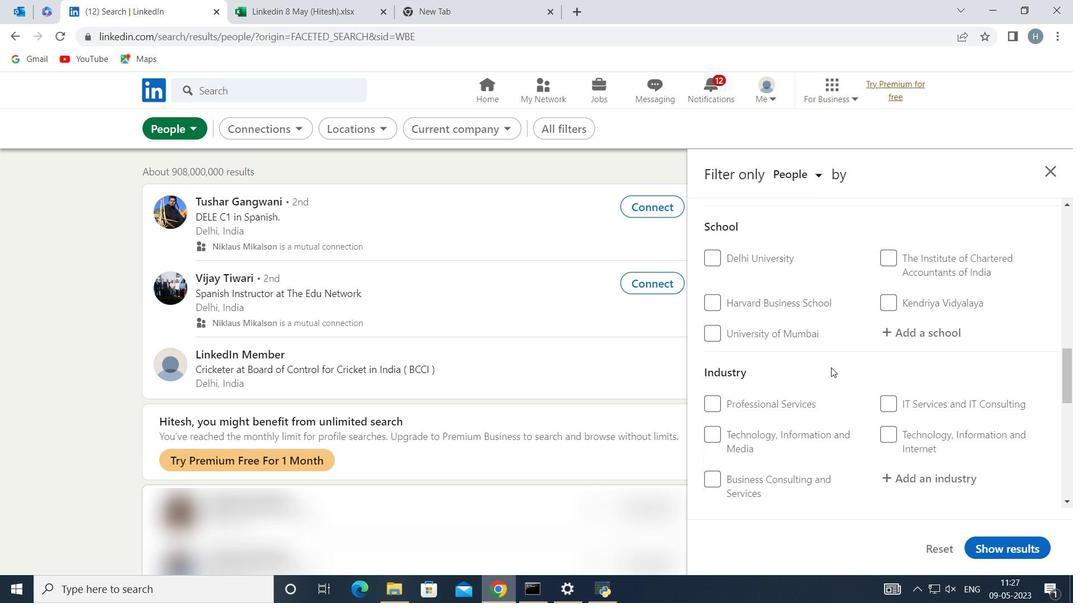 
Action: Mouse scrolled (831, 368) with delta (0, 0)
Screenshot: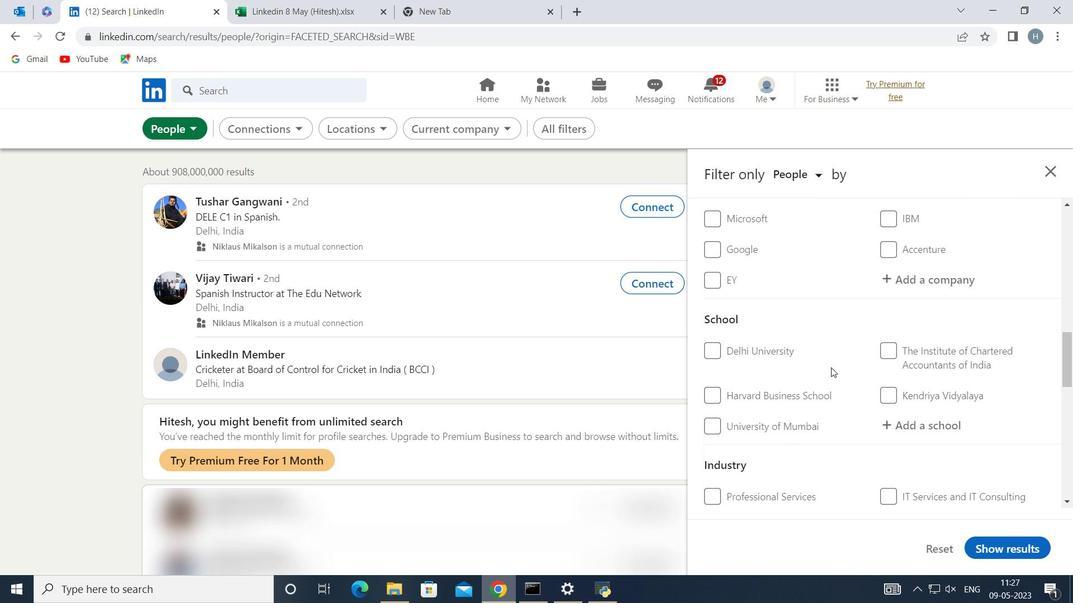 
Action: Mouse scrolled (831, 368) with delta (0, 0)
Screenshot: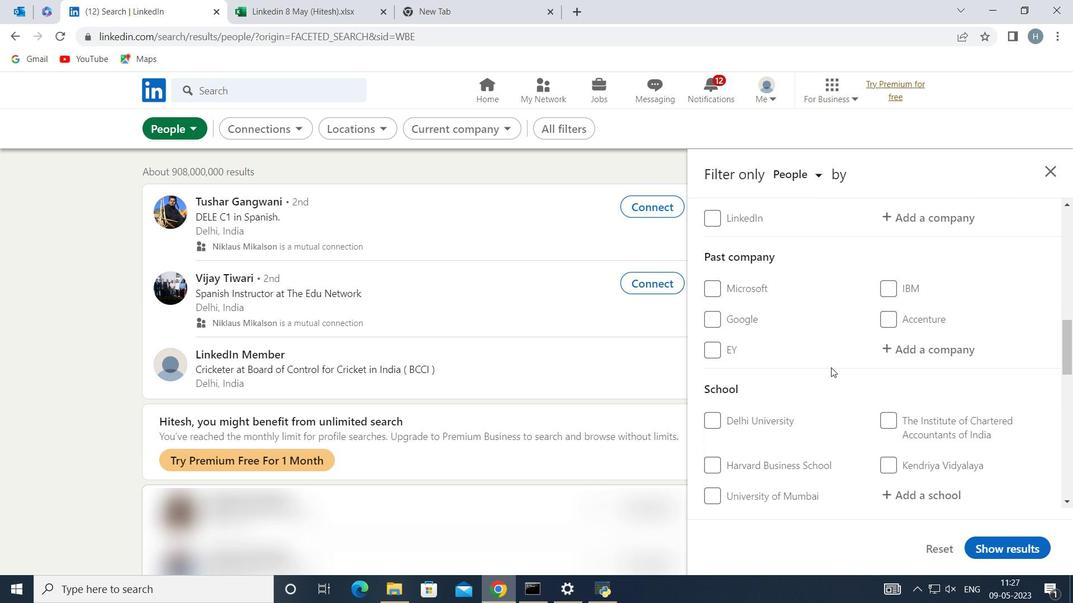 
Action: Mouse scrolled (831, 368) with delta (0, 0)
Screenshot: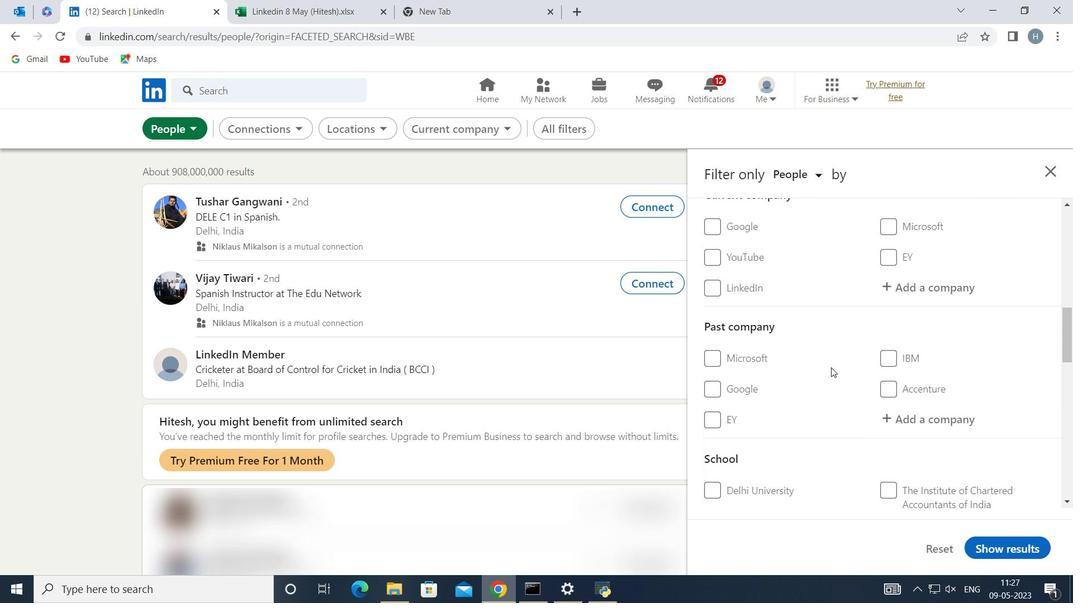 
Action: Mouse moved to (911, 353)
Screenshot: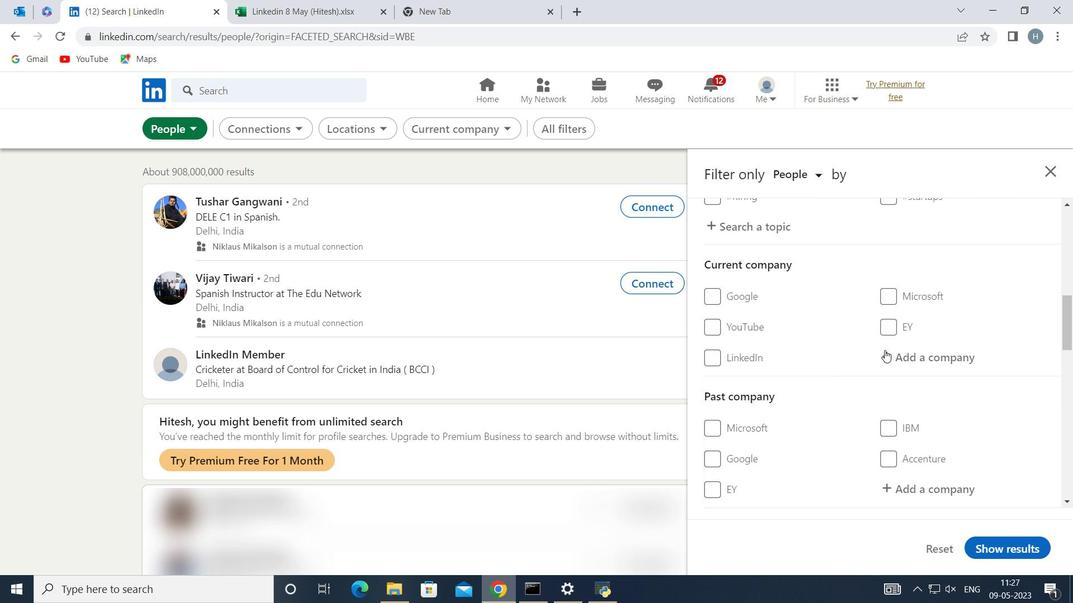 
Action: Mouse pressed left at (911, 353)
Screenshot: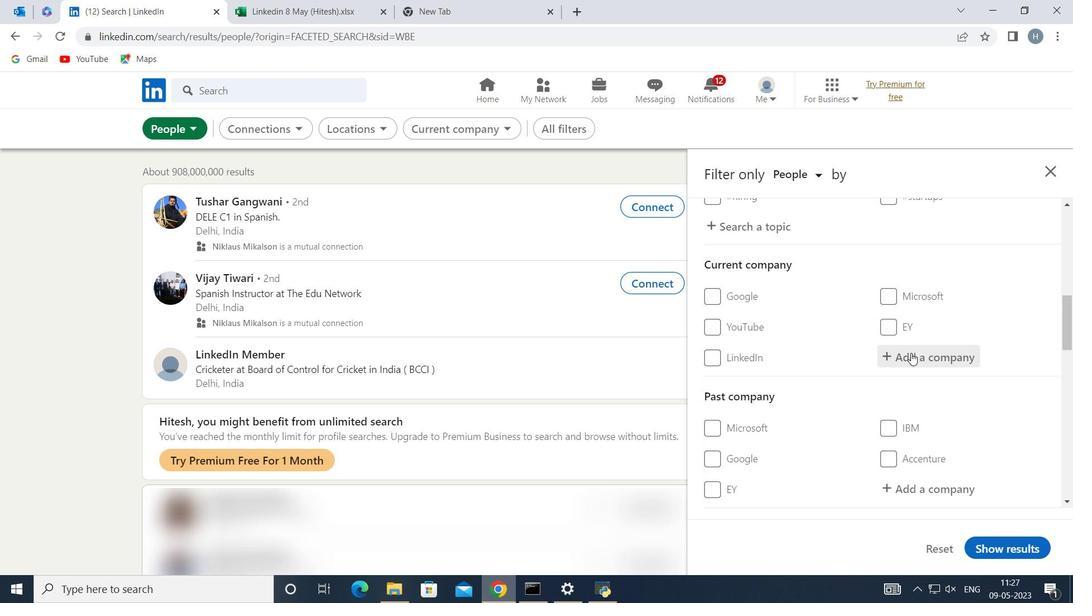 
Action: Mouse moved to (911, 353)
Screenshot: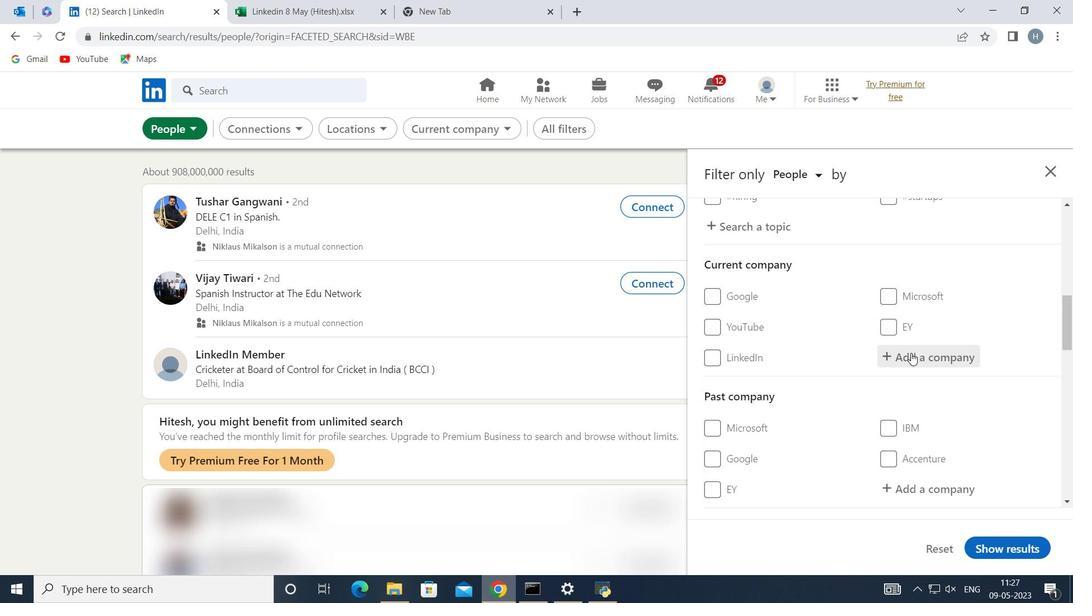 
Action: Key pressed <Key.shift>Lemon<Key.space><Key.shift>Tree<Key.space><Key.shift>Hotels
Screenshot: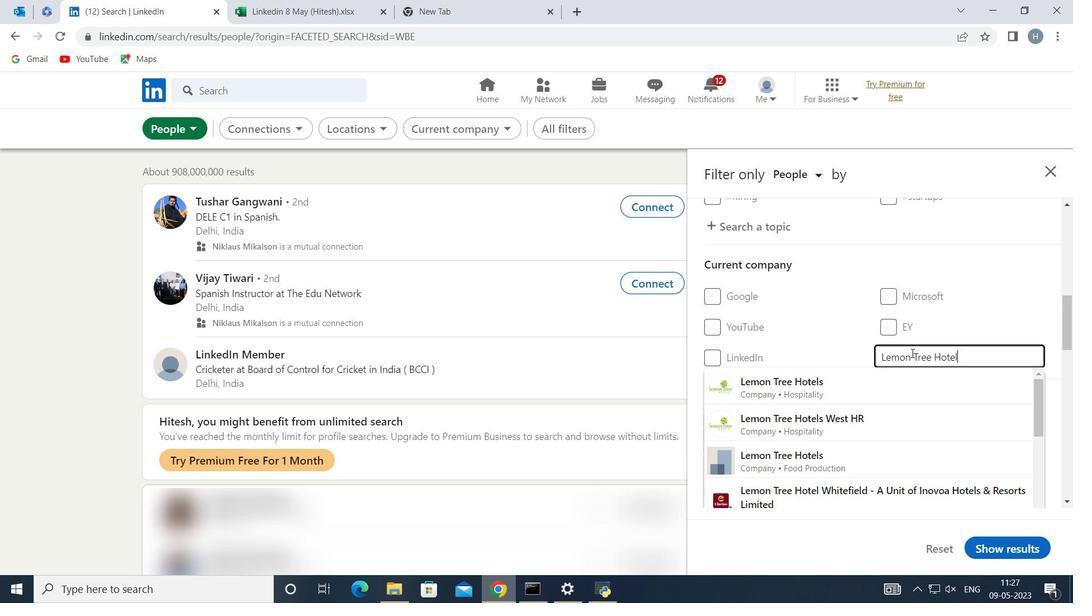 
Action: Mouse moved to (827, 384)
Screenshot: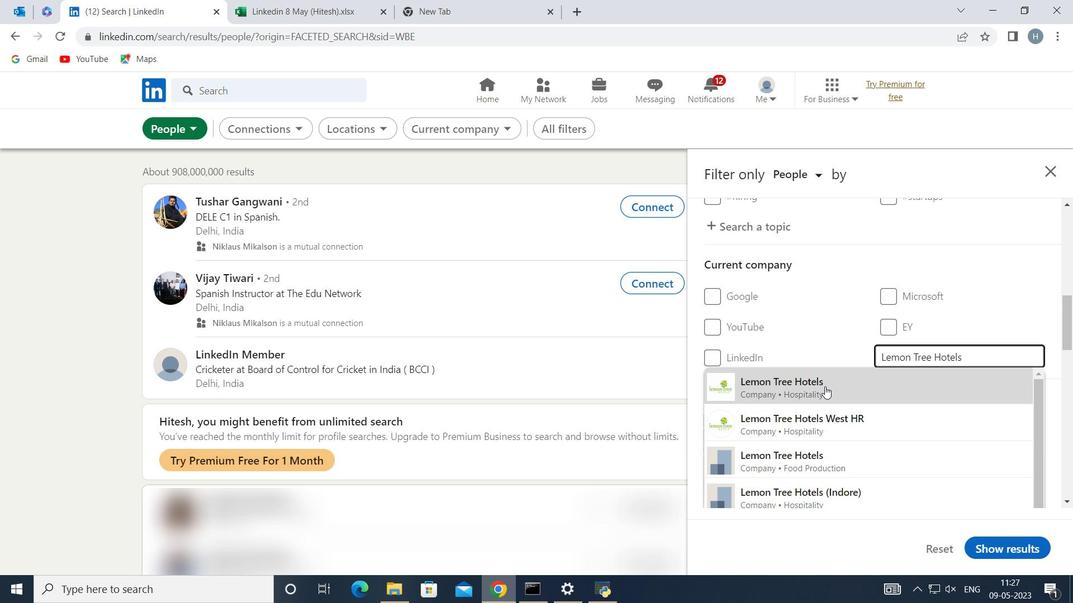 
Action: Mouse pressed left at (827, 384)
Screenshot: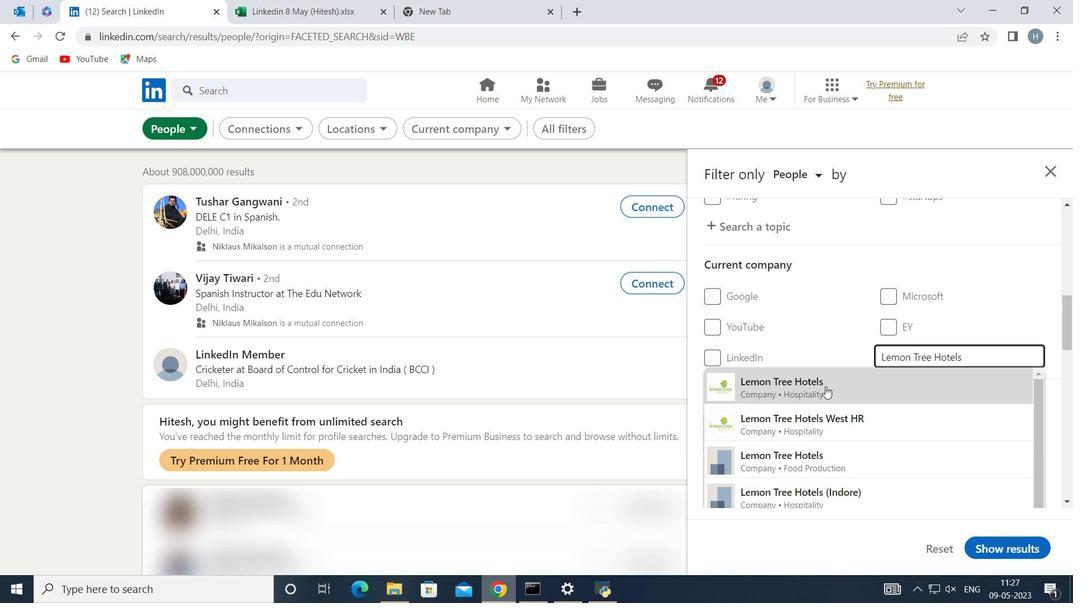 
Action: Mouse moved to (829, 372)
Screenshot: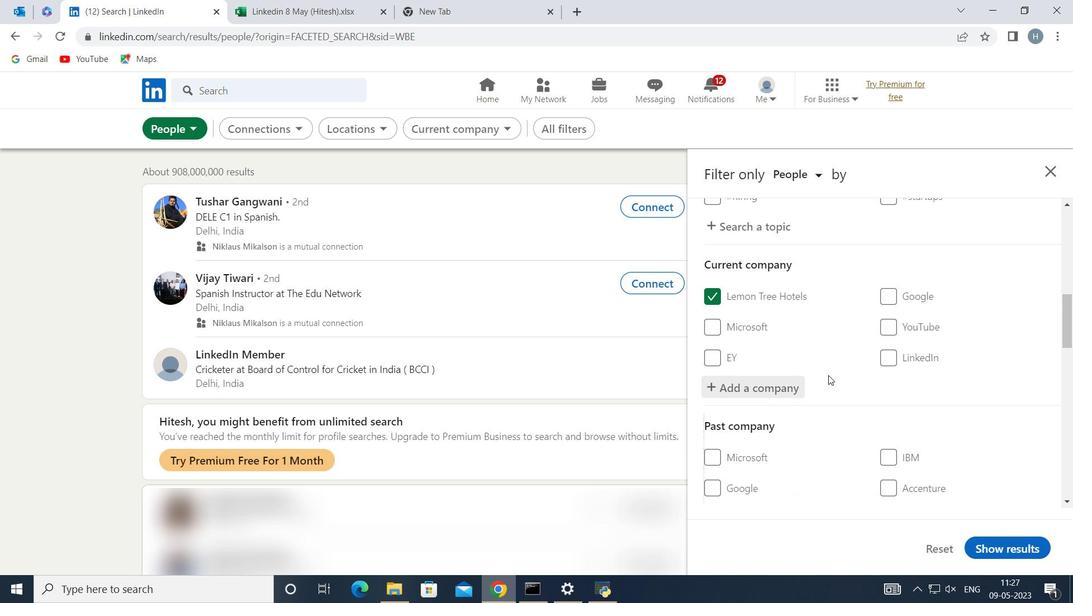
Action: Mouse scrolled (829, 372) with delta (0, 0)
Screenshot: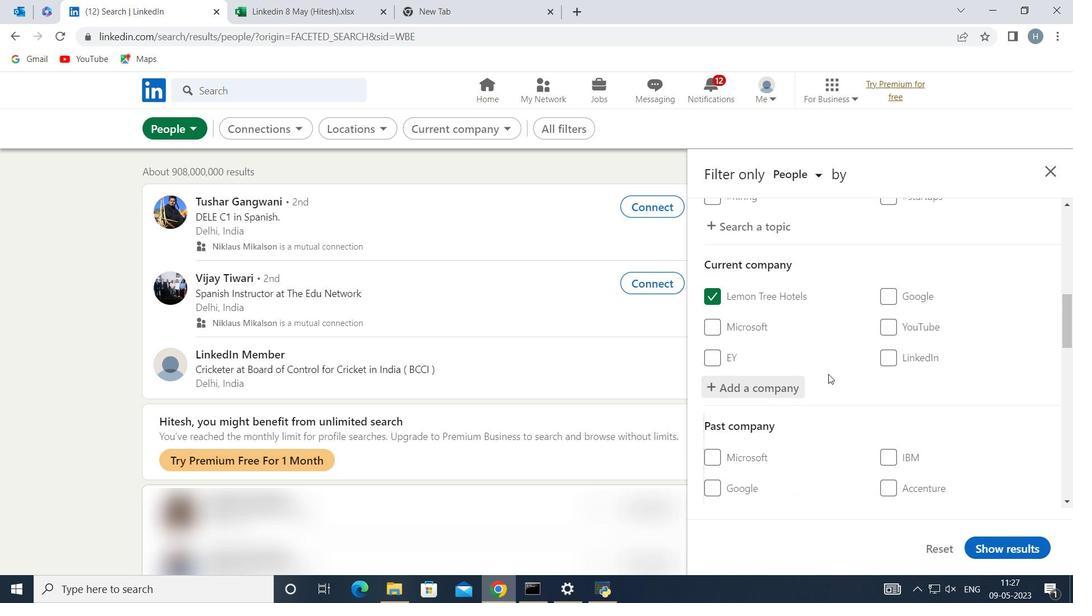 
Action: Mouse moved to (829, 370)
Screenshot: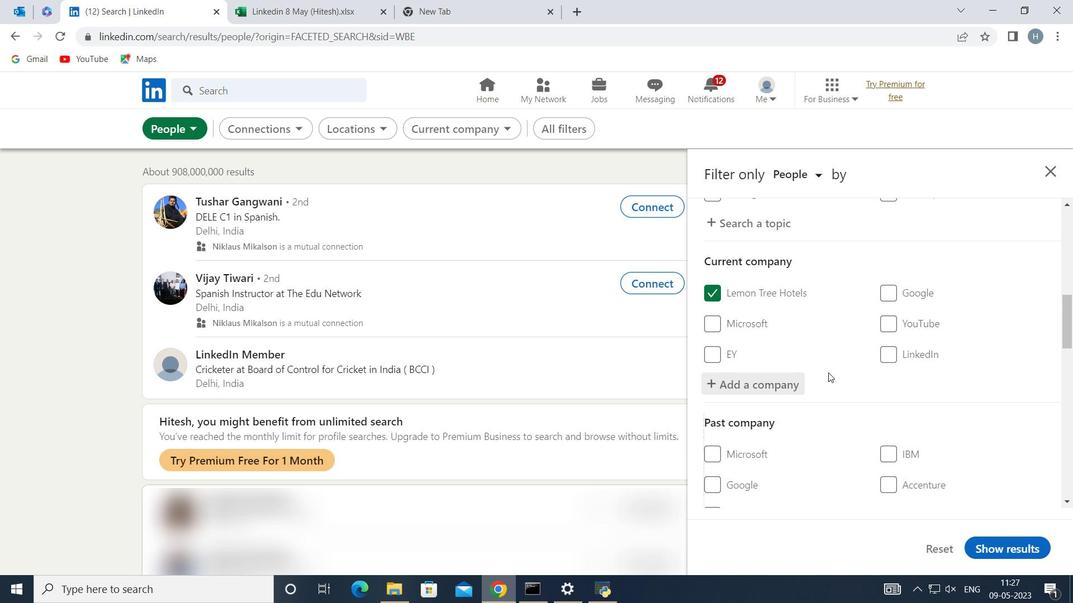 
Action: Mouse scrolled (829, 369) with delta (0, 0)
Screenshot: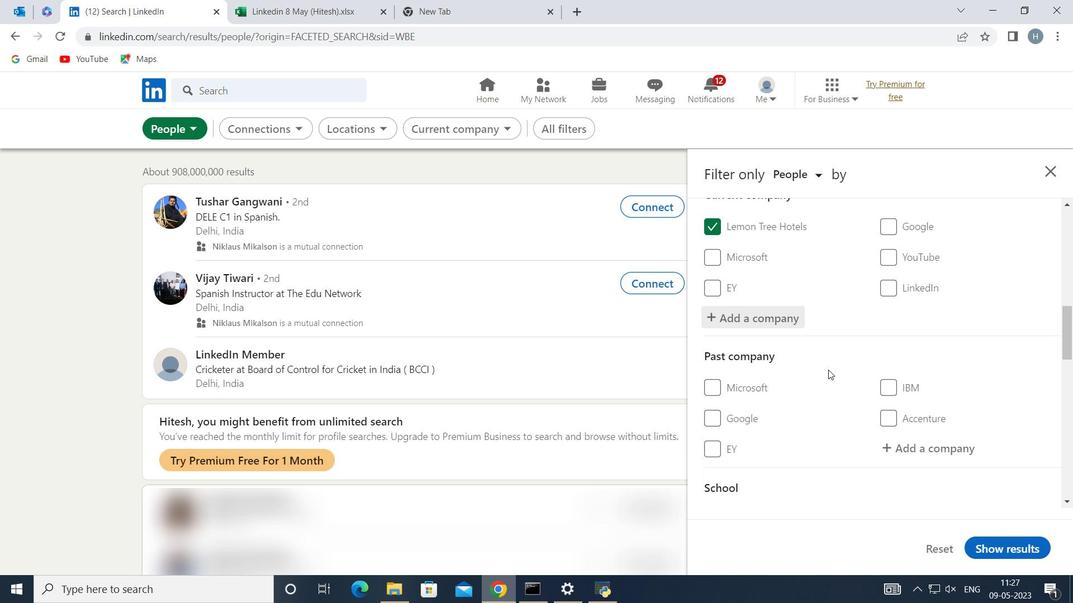 
Action: Mouse scrolled (829, 369) with delta (0, 0)
Screenshot: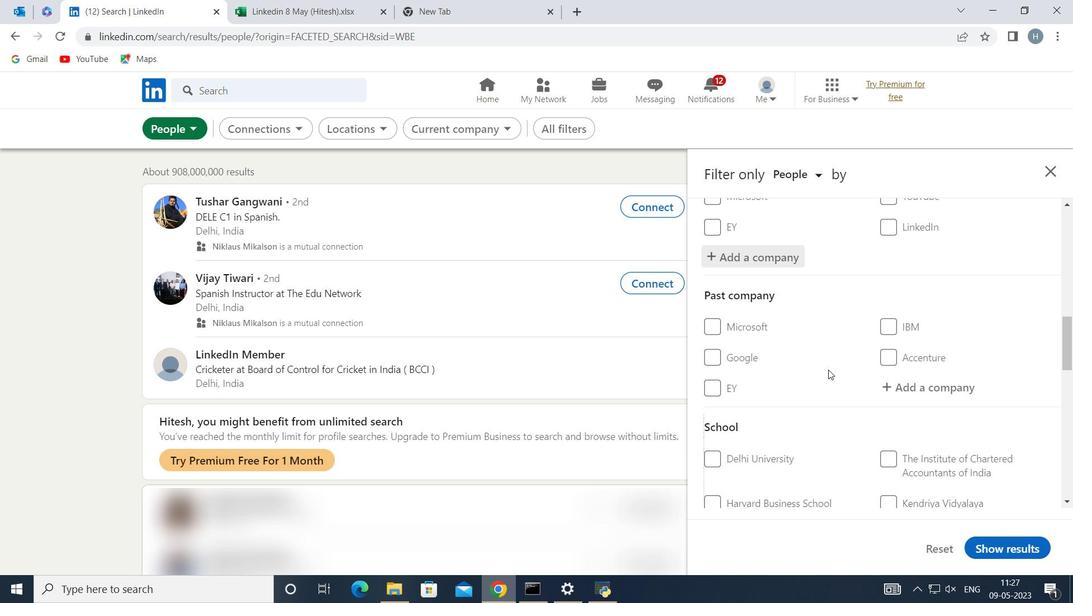 
Action: Mouse moved to (932, 455)
Screenshot: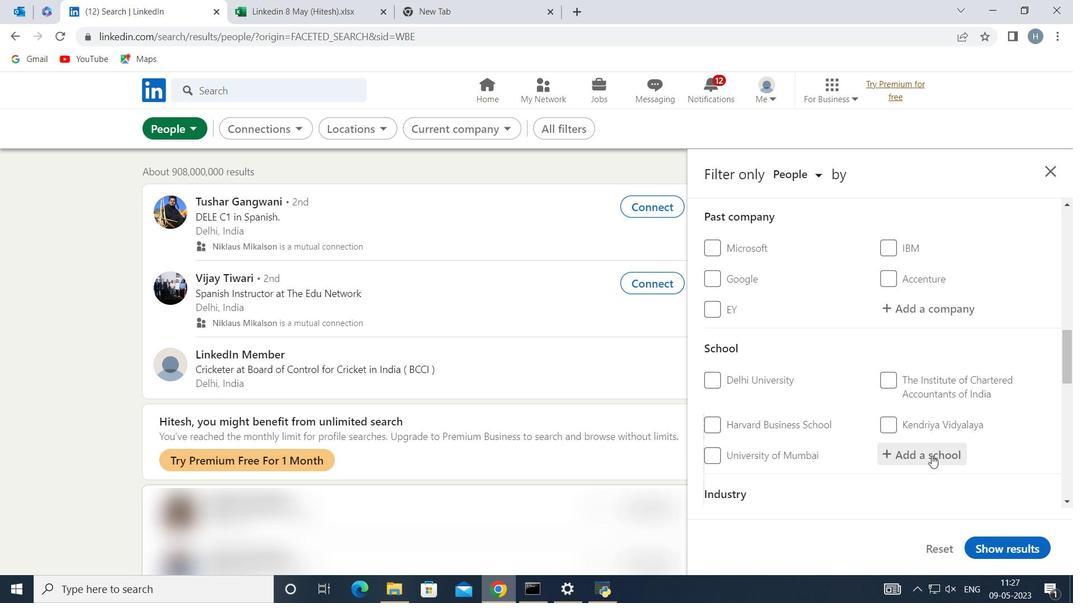 
Action: Mouse pressed left at (932, 455)
Screenshot: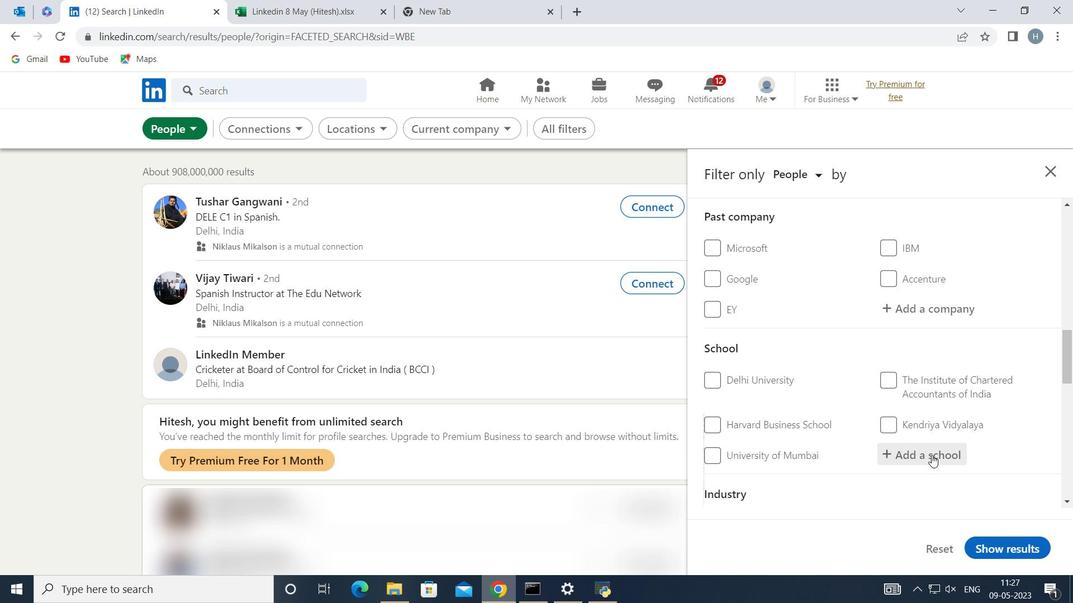 
Action: Key pressed <Key.shift>St<Key.space><Key.shift>Peters<Key.space><Key.shift>E
Screenshot: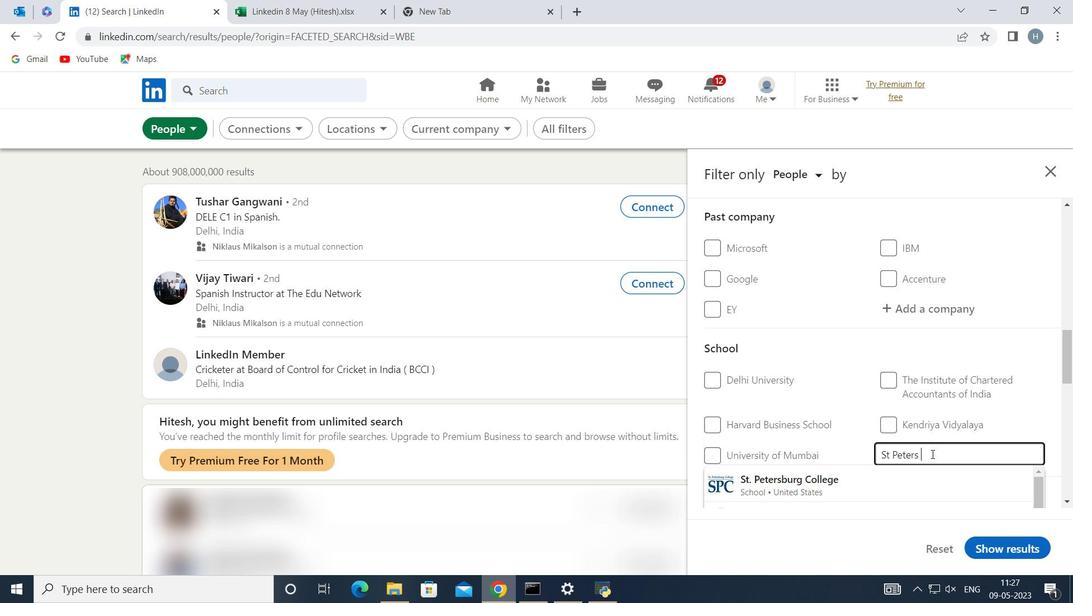 
Action: Mouse moved to (867, 480)
Screenshot: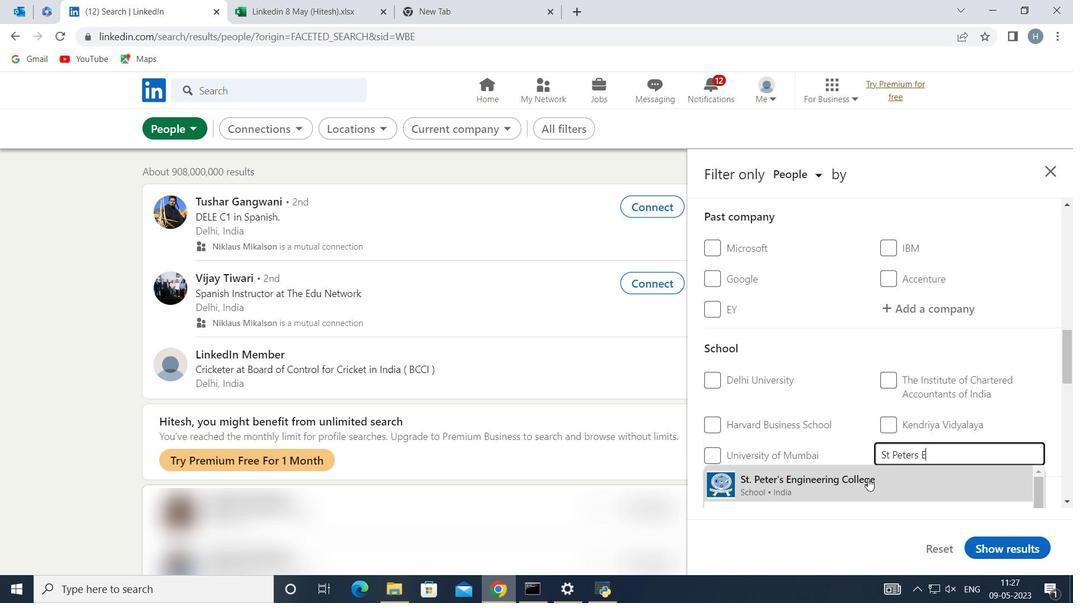 
Action: Mouse pressed left at (867, 480)
Screenshot: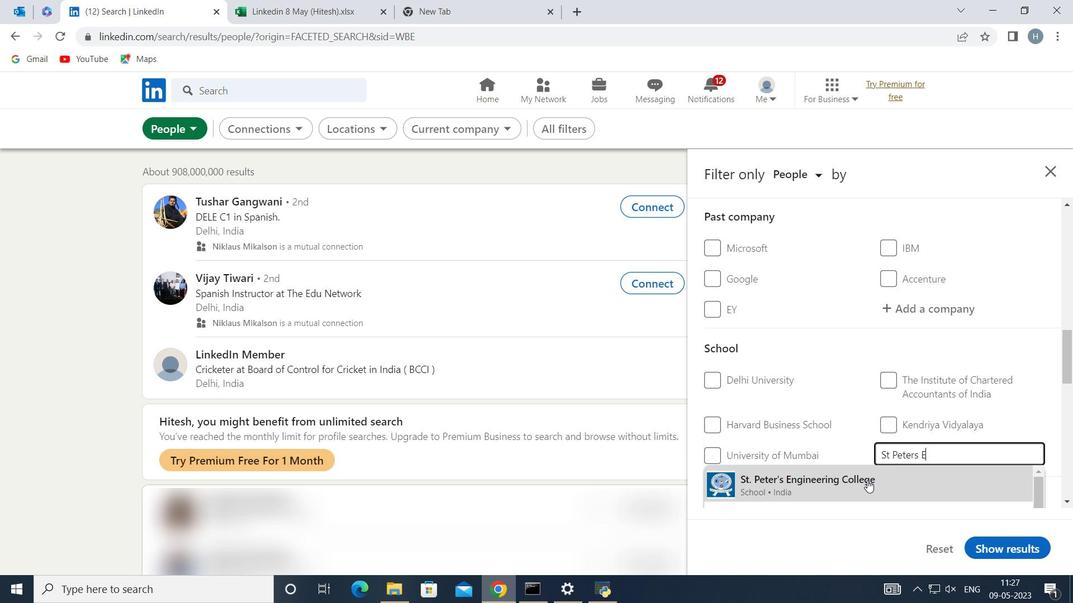 
Action: Mouse moved to (846, 373)
Screenshot: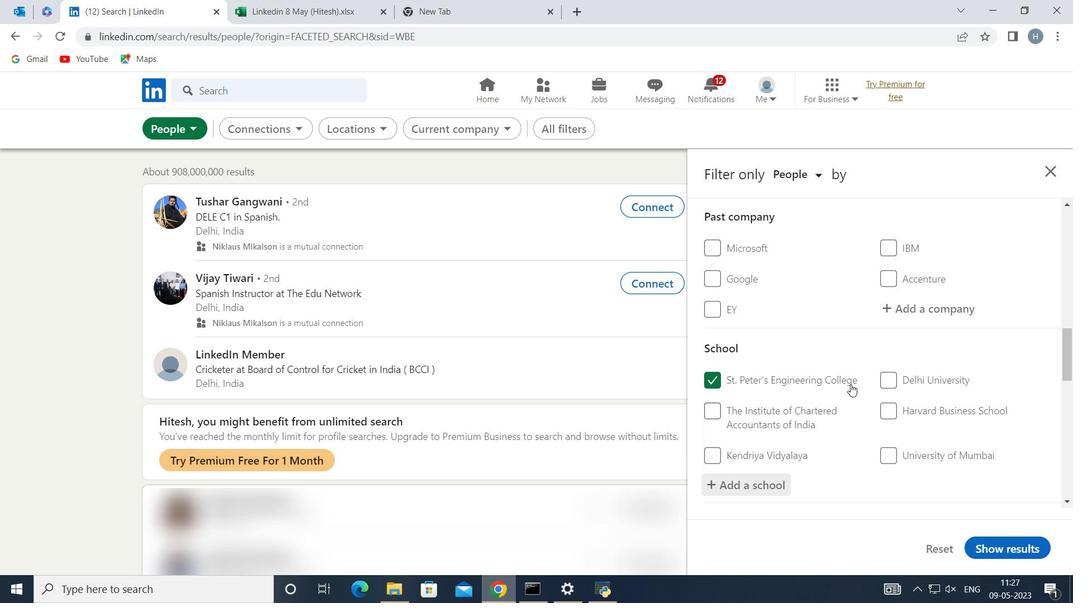 
Action: Mouse scrolled (846, 372) with delta (0, 0)
Screenshot: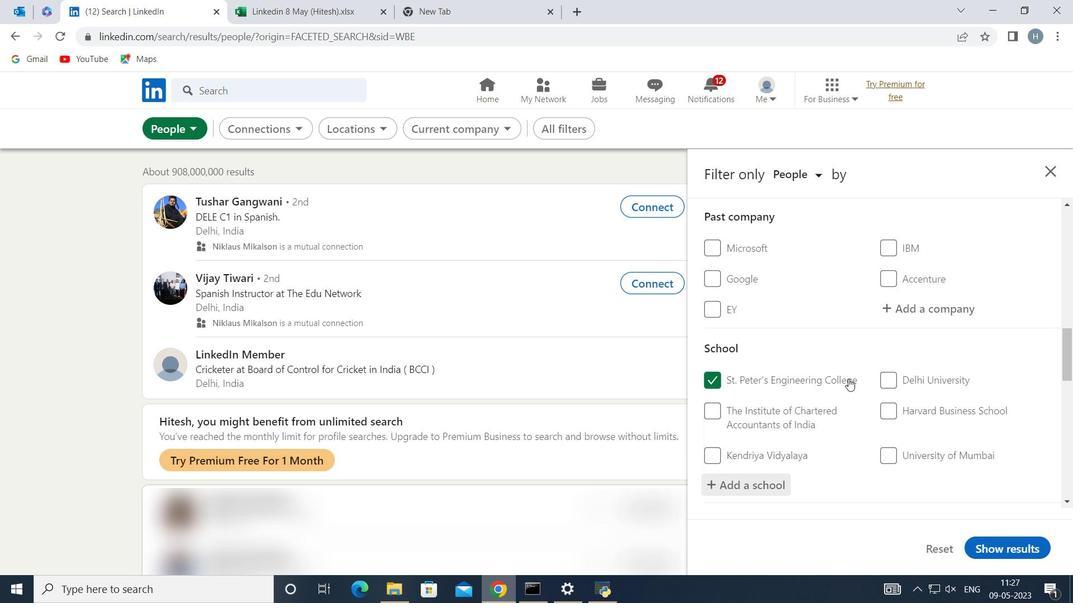 
Action: Mouse scrolled (846, 372) with delta (0, 0)
Screenshot: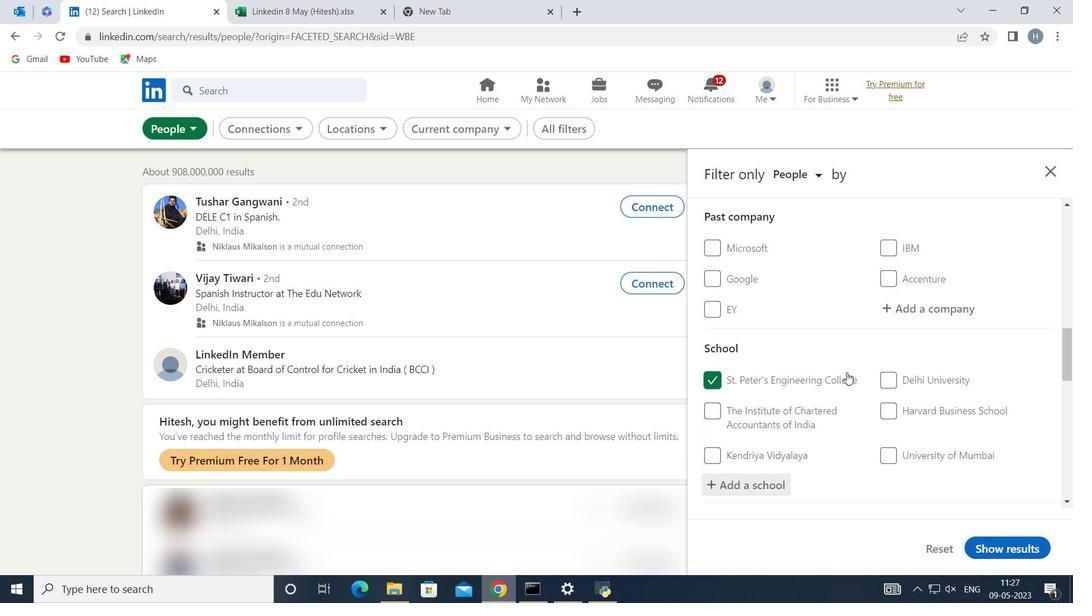 
Action: Mouse moved to (844, 374)
Screenshot: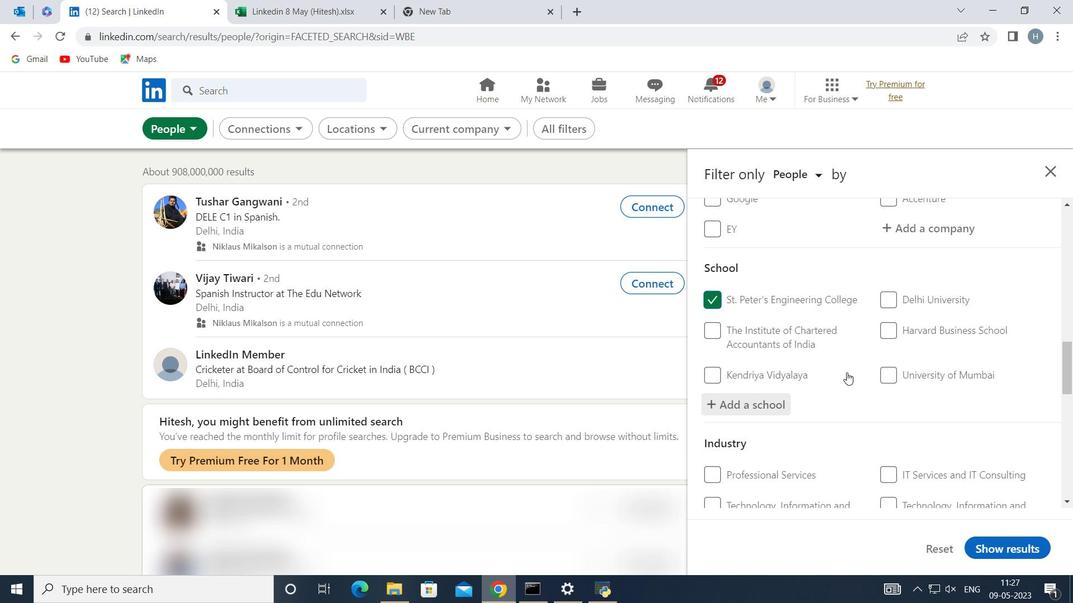 
Action: Mouse scrolled (844, 373) with delta (0, 0)
Screenshot: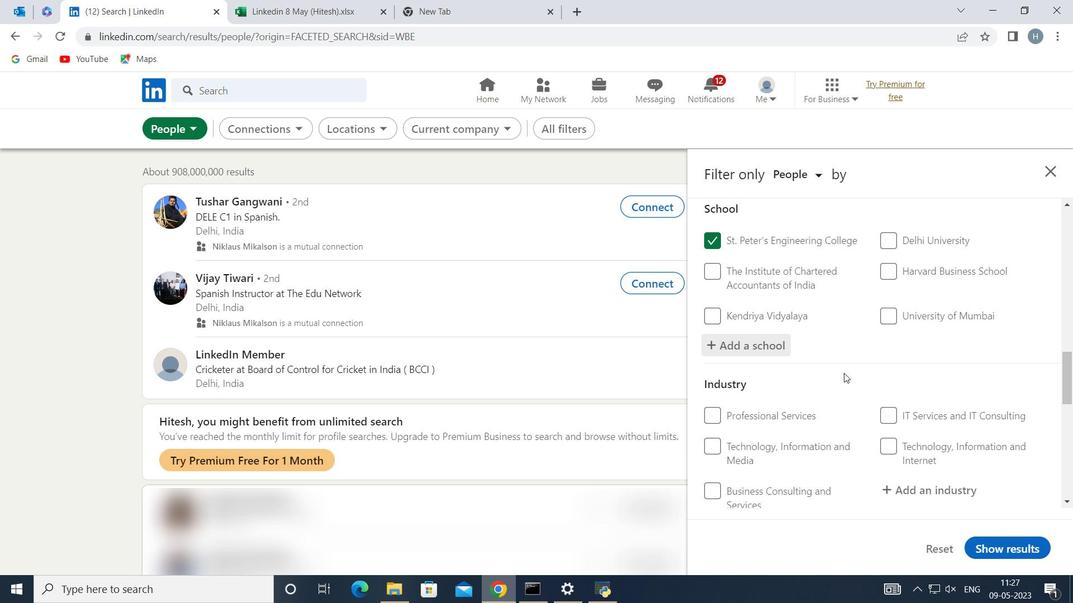 
Action: Mouse moved to (925, 415)
Screenshot: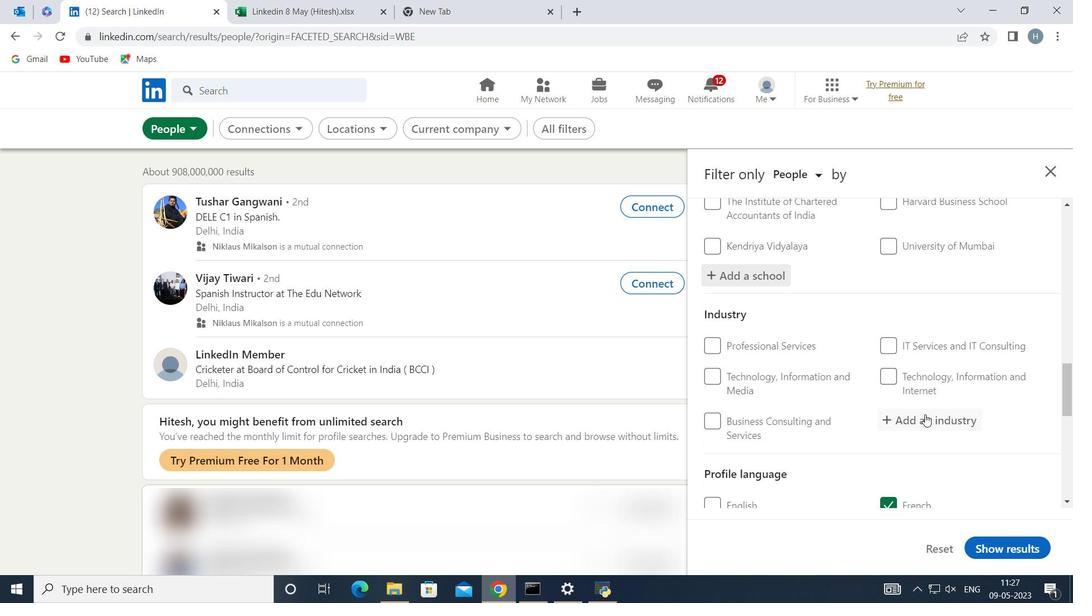 
Action: Mouse pressed left at (925, 415)
Screenshot: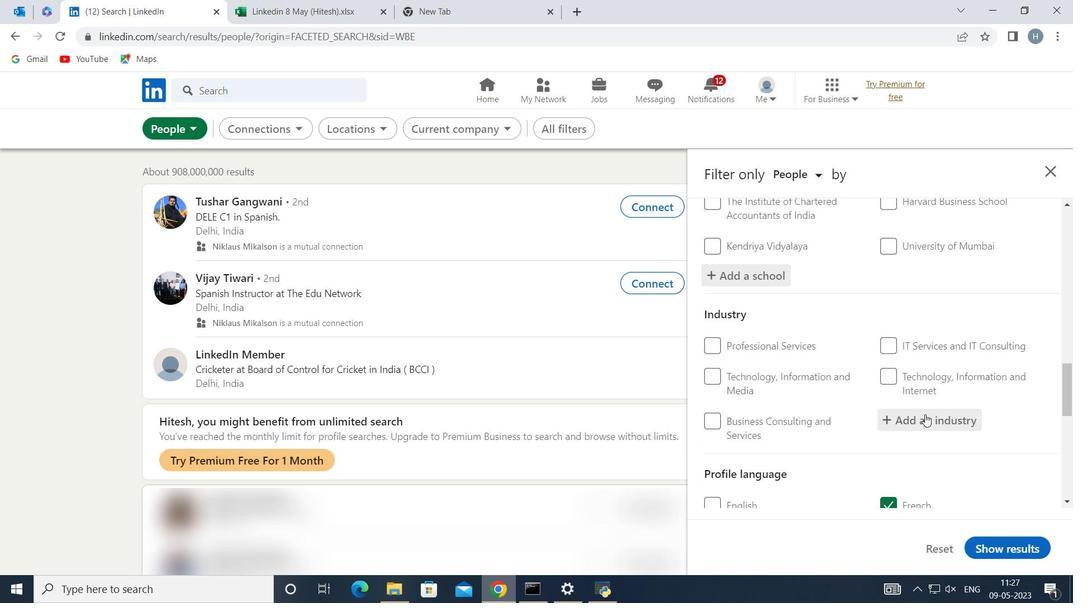 
Action: Key pressed <Key.shift>Advertising
Screenshot: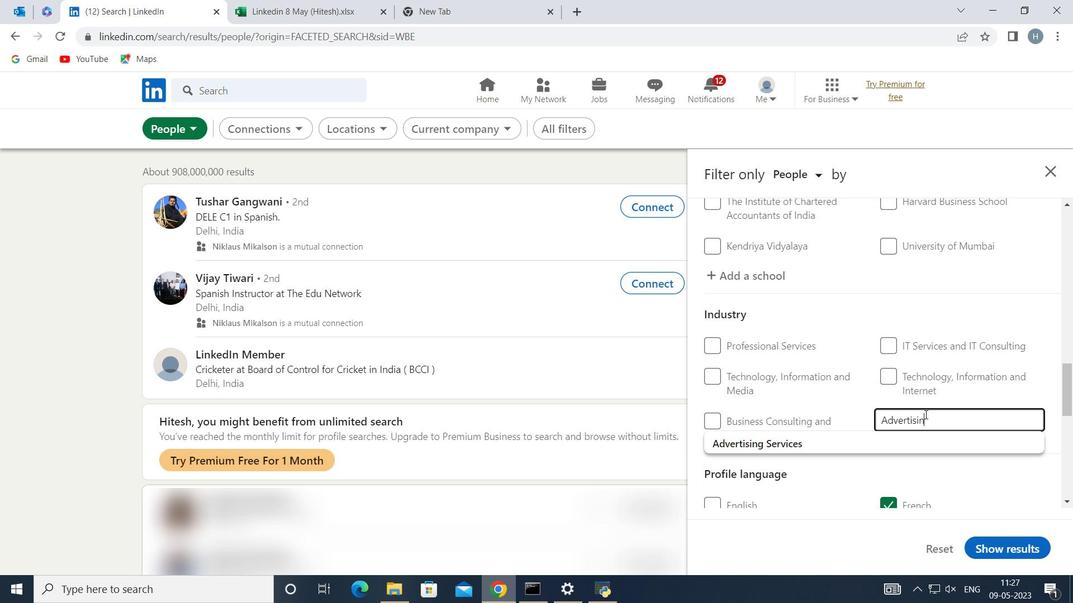 
Action: Mouse moved to (829, 438)
Screenshot: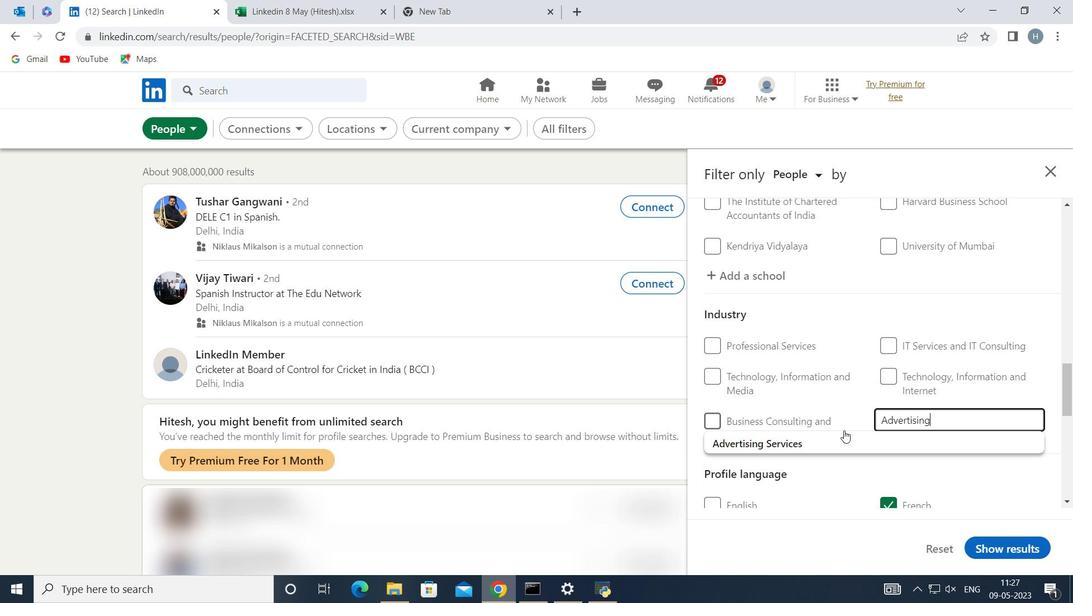 
Action: Mouse pressed left at (829, 438)
Screenshot: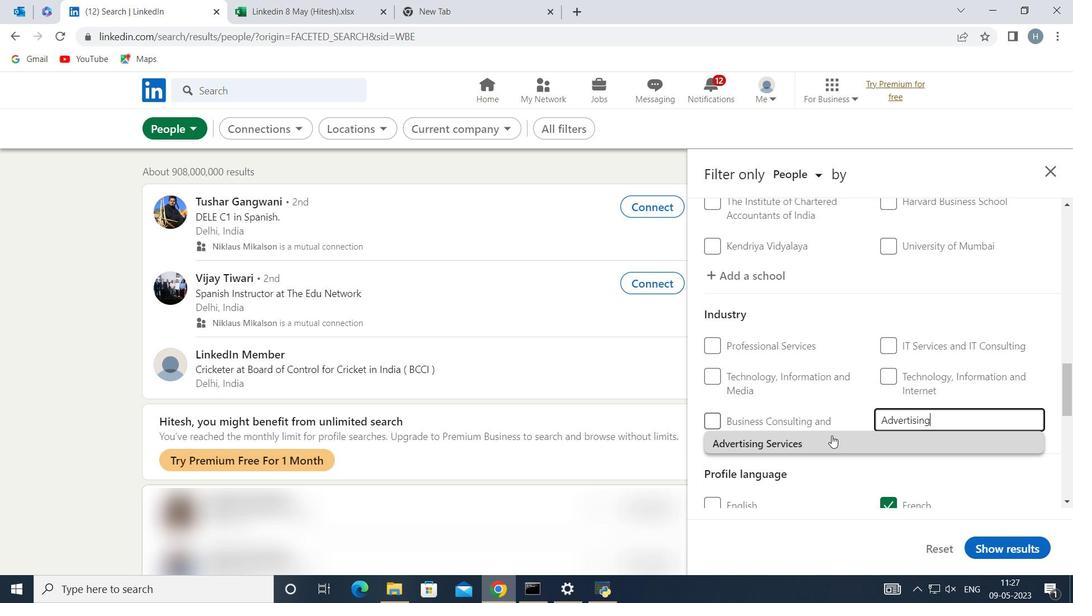 
Action: Mouse moved to (835, 410)
Screenshot: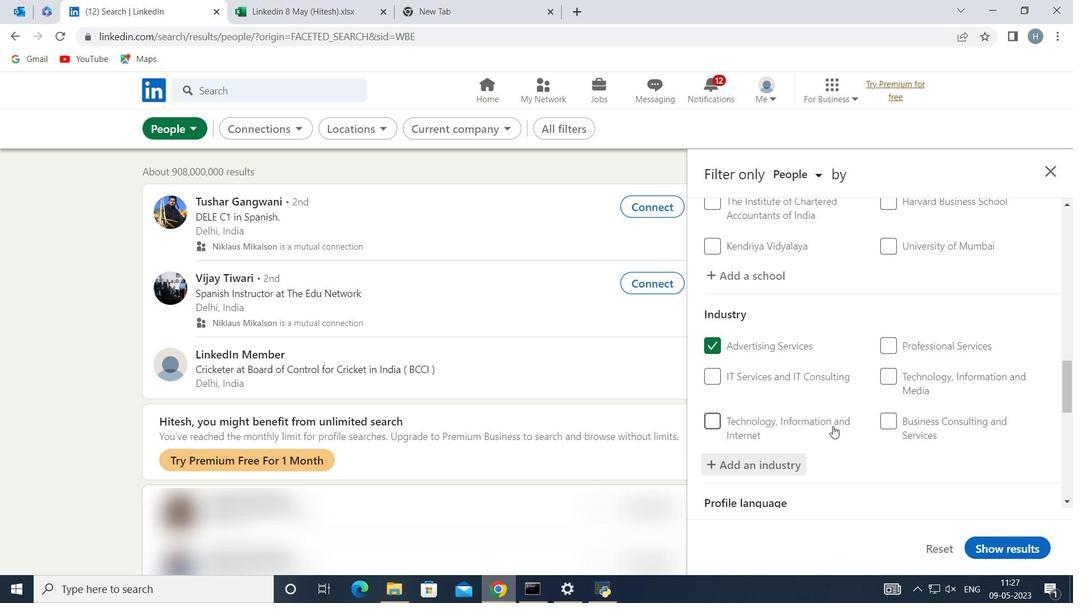 
Action: Mouse scrolled (835, 409) with delta (0, 0)
Screenshot: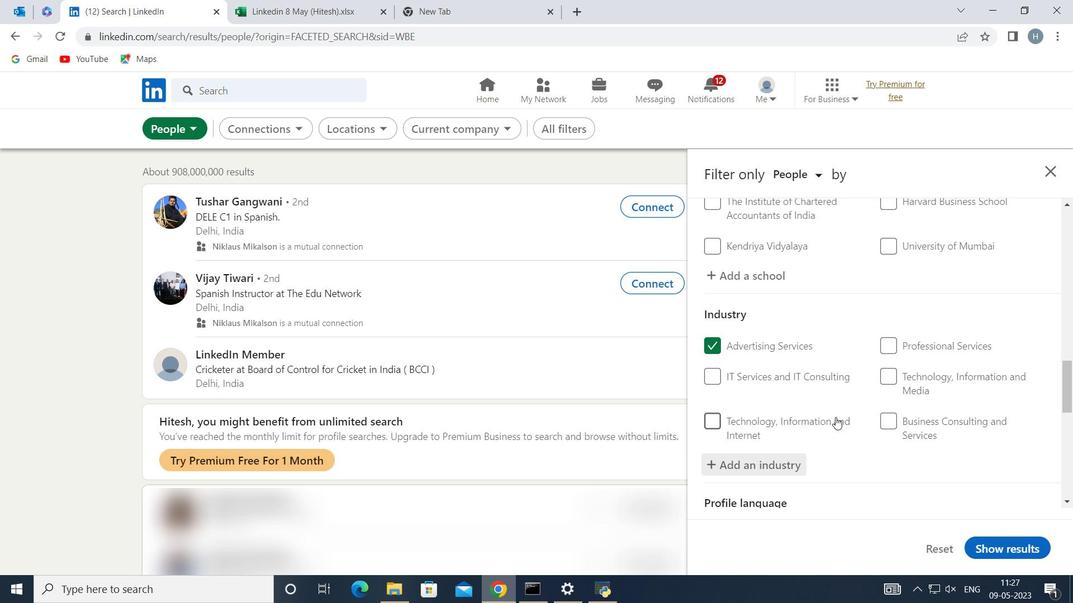
Action: Mouse scrolled (835, 409) with delta (0, 0)
Screenshot: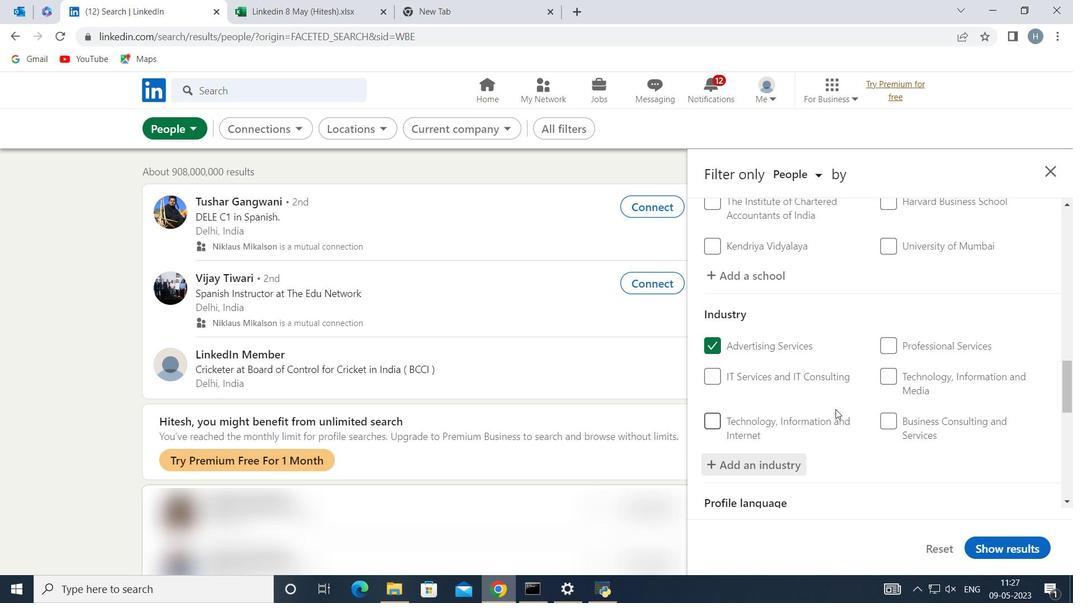 
Action: Mouse moved to (832, 397)
Screenshot: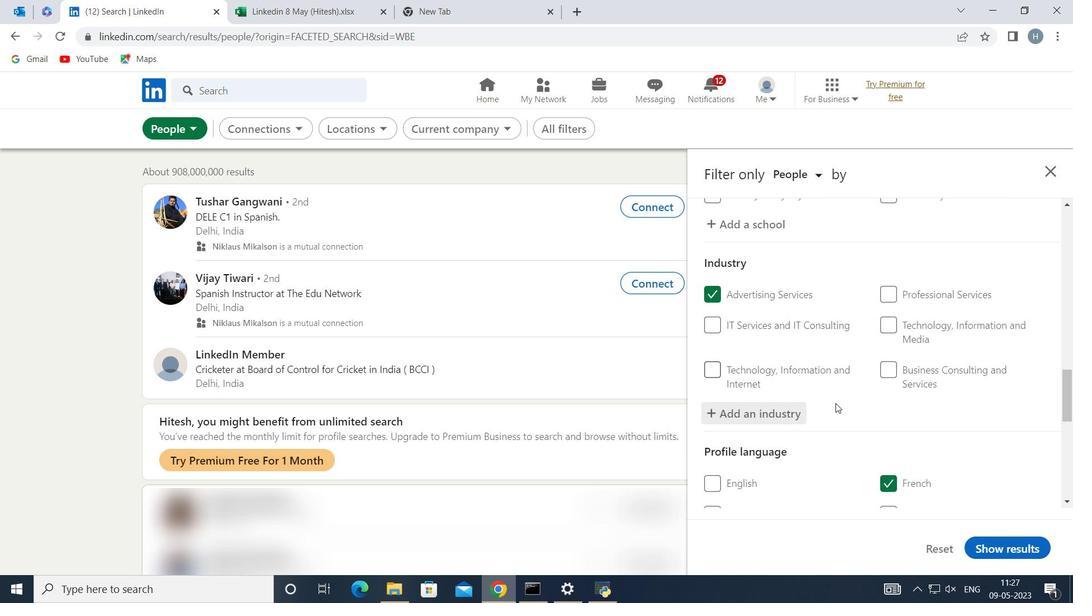 
Action: Mouse scrolled (832, 396) with delta (0, 0)
Screenshot: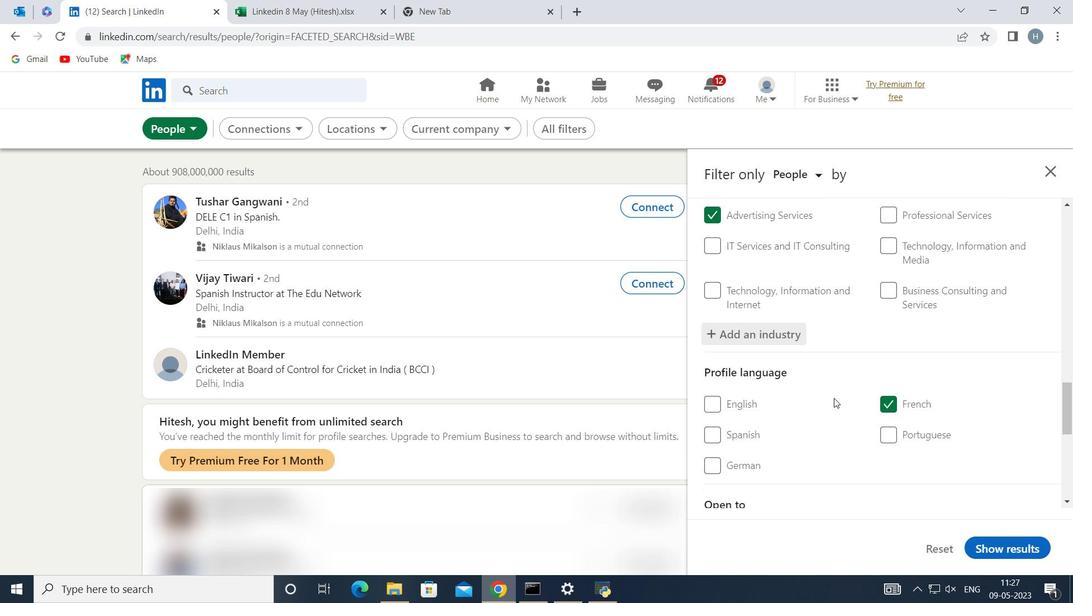 
Action: Mouse scrolled (832, 396) with delta (0, 0)
Screenshot: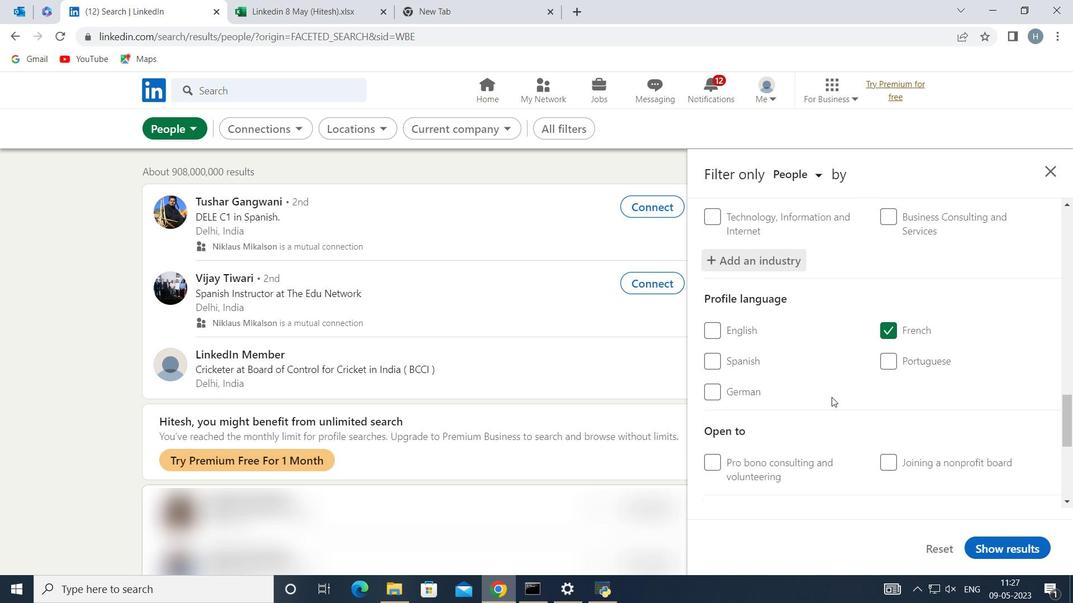 
Action: Mouse scrolled (832, 396) with delta (0, 0)
Screenshot: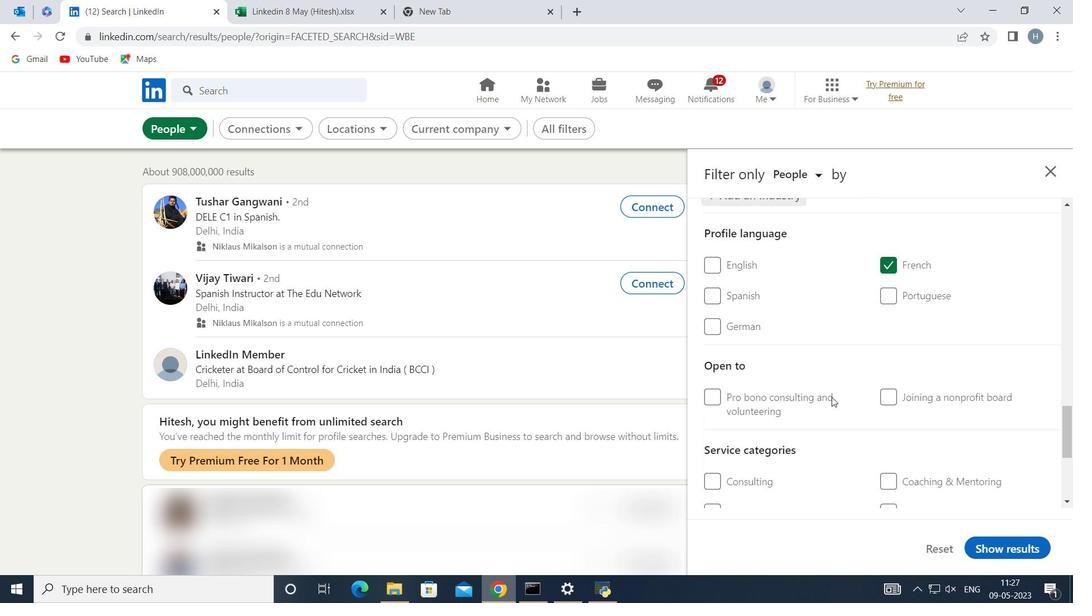 
Action: Mouse scrolled (832, 396) with delta (0, 0)
Screenshot: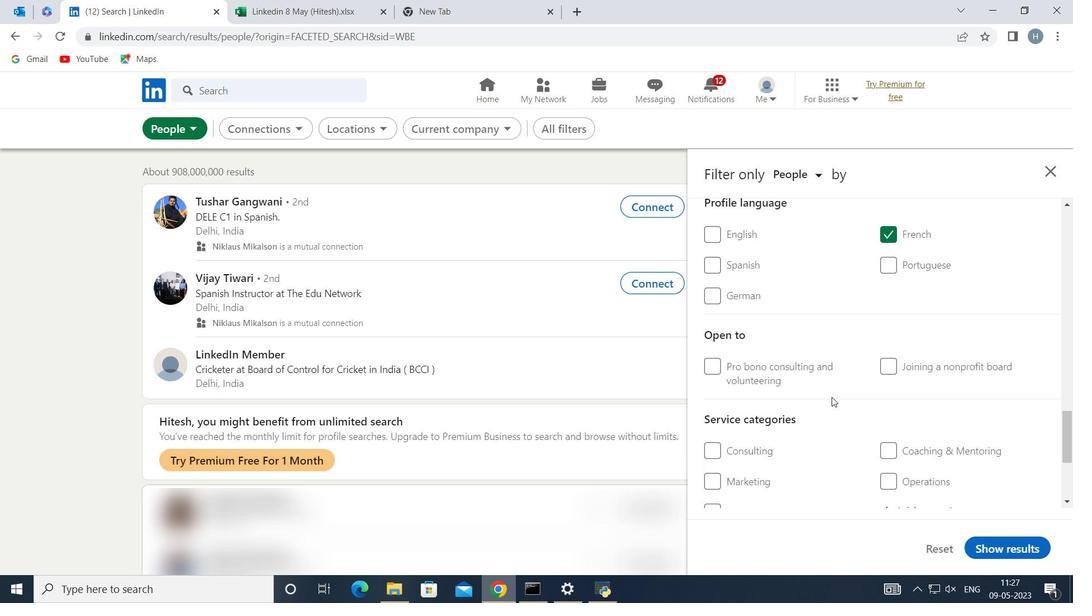 
Action: Mouse moved to (909, 395)
Screenshot: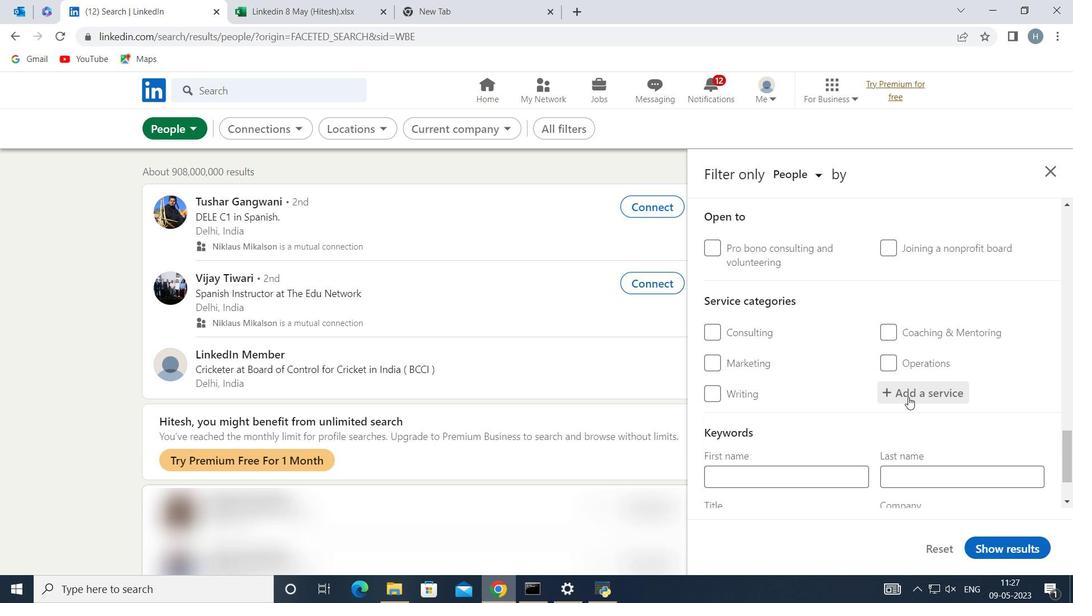 
Action: Mouse pressed left at (909, 395)
Screenshot: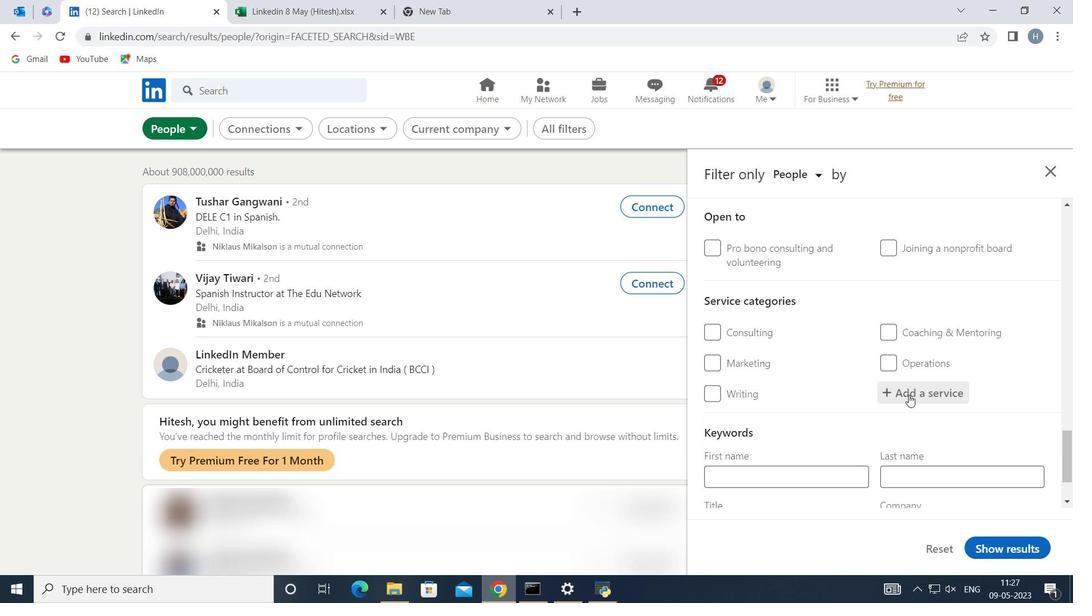 
Action: Key pressed <Key.shift>Pricing
Screenshot: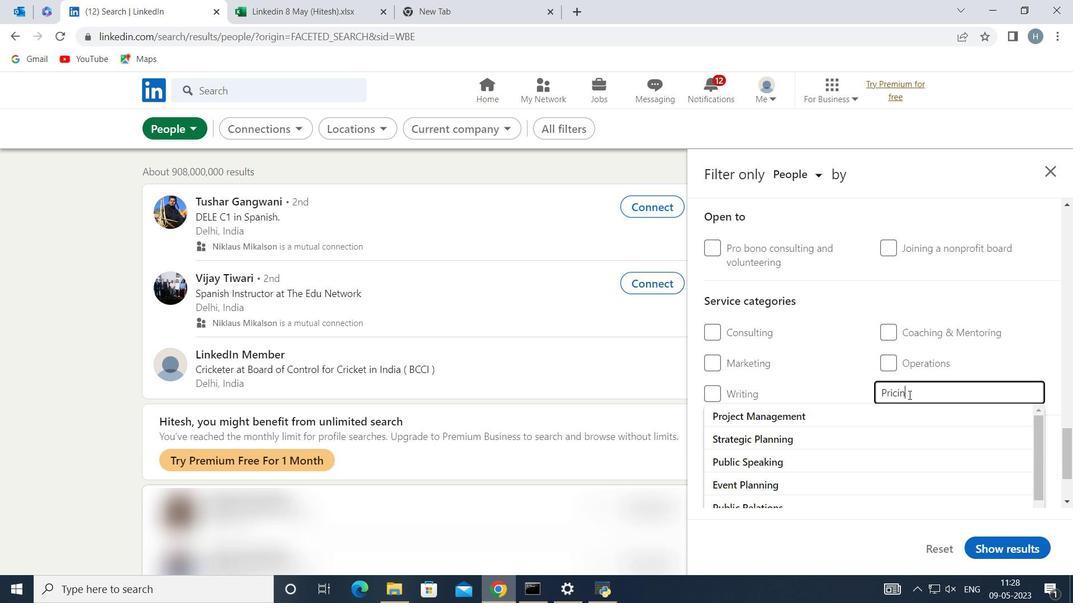 
Action: Mouse moved to (824, 410)
Screenshot: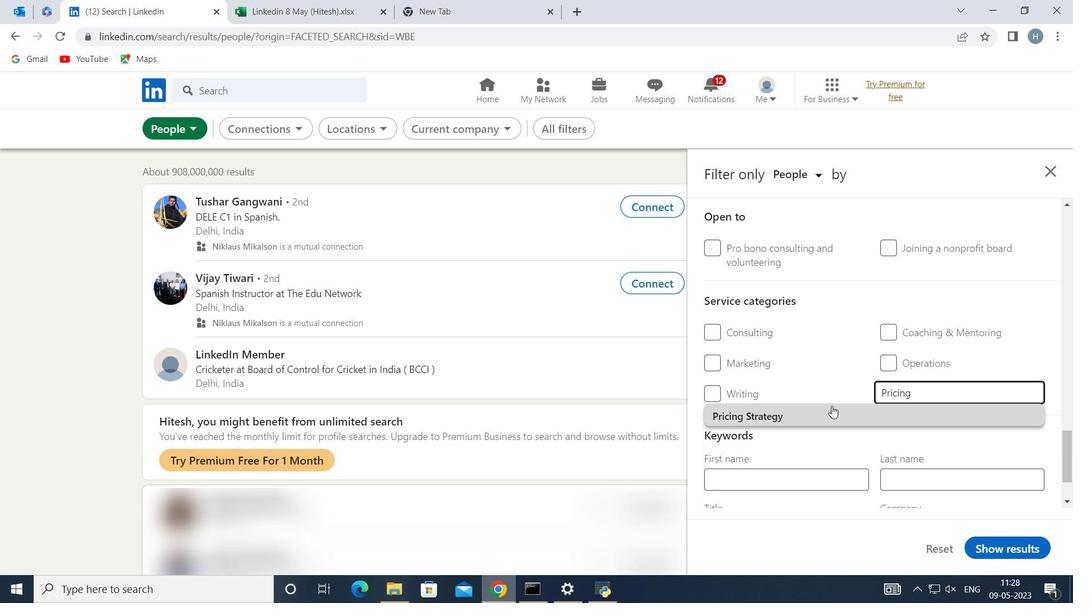 
Action: Mouse pressed left at (824, 410)
Screenshot: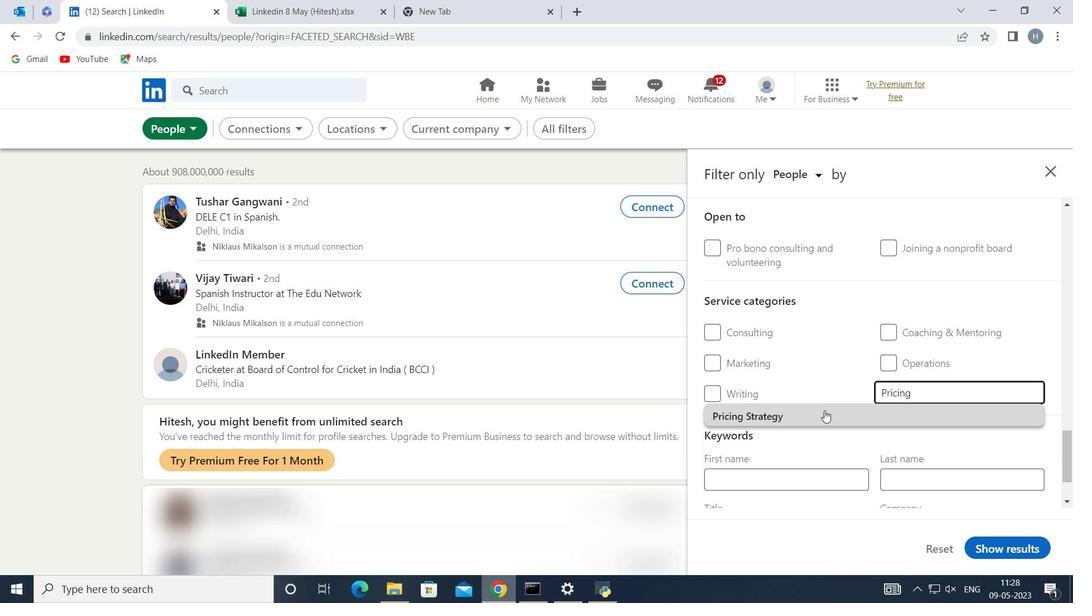
Action: Mouse moved to (825, 408)
Screenshot: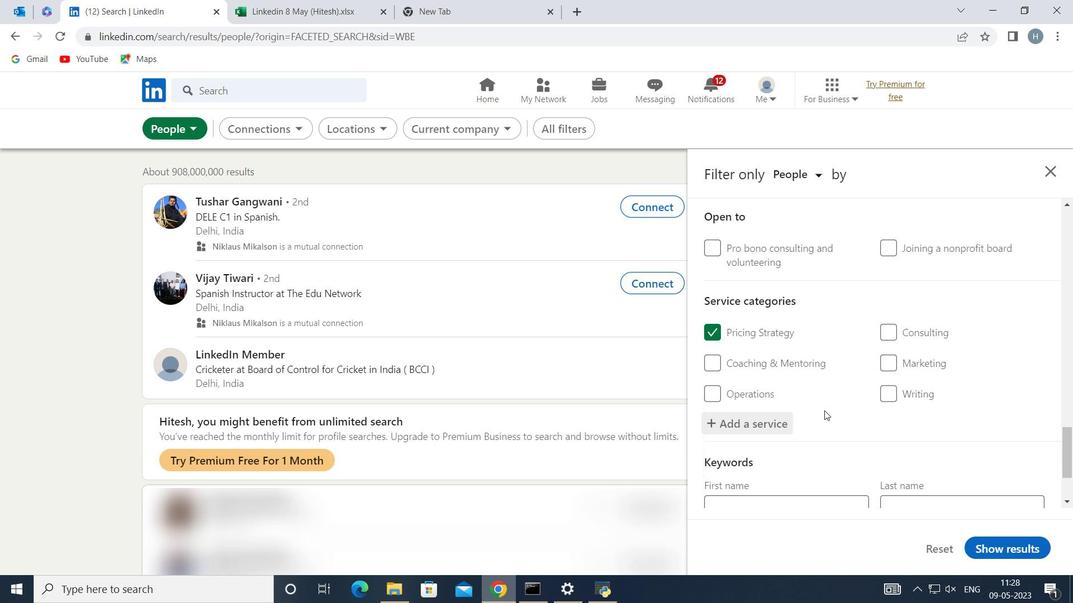 
Action: Mouse scrolled (825, 407) with delta (0, 0)
Screenshot: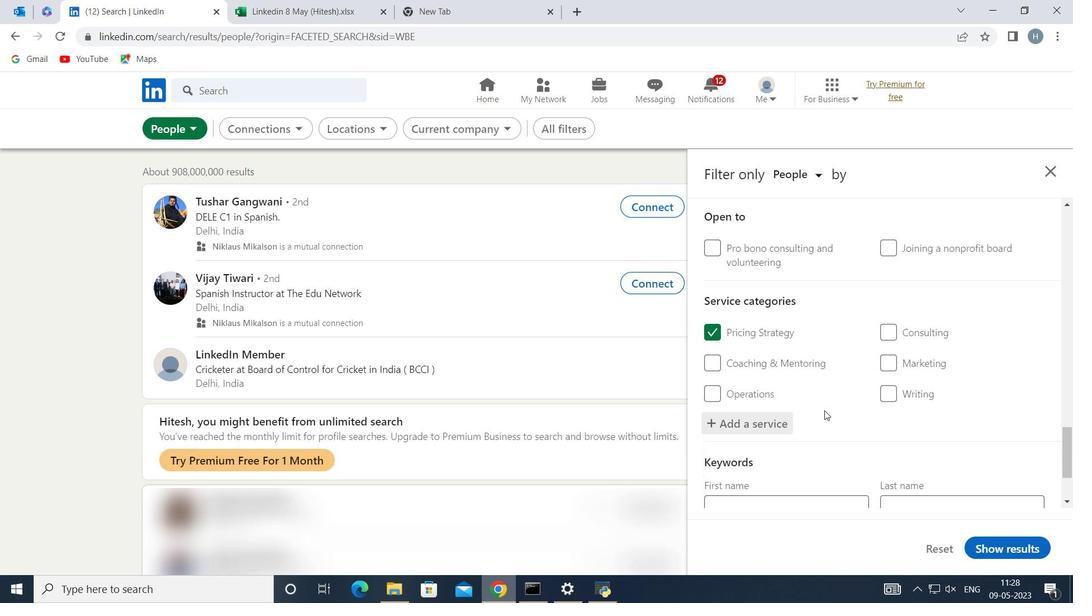 
Action: Mouse scrolled (825, 407) with delta (0, 0)
Screenshot: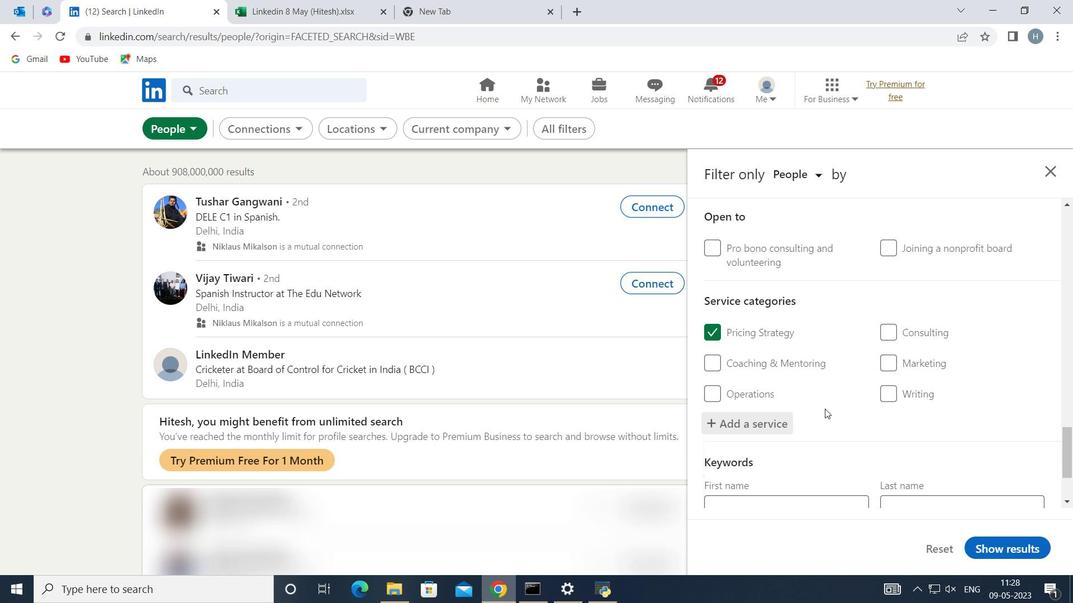 
Action: Mouse scrolled (825, 407) with delta (0, 0)
Screenshot: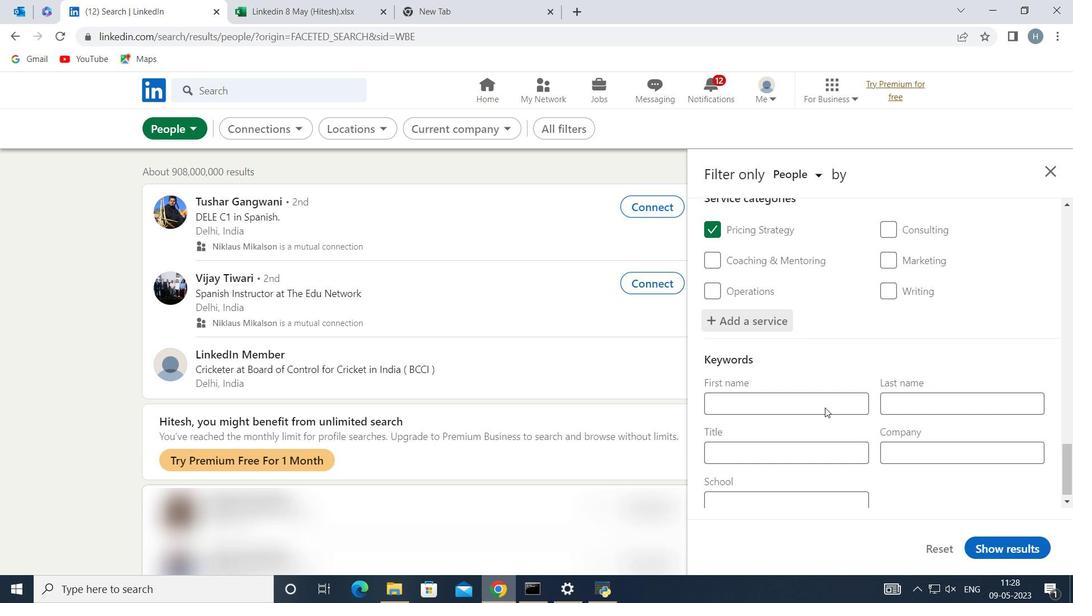 
Action: Mouse scrolled (825, 407) with delta (0, 0)
Screenshot: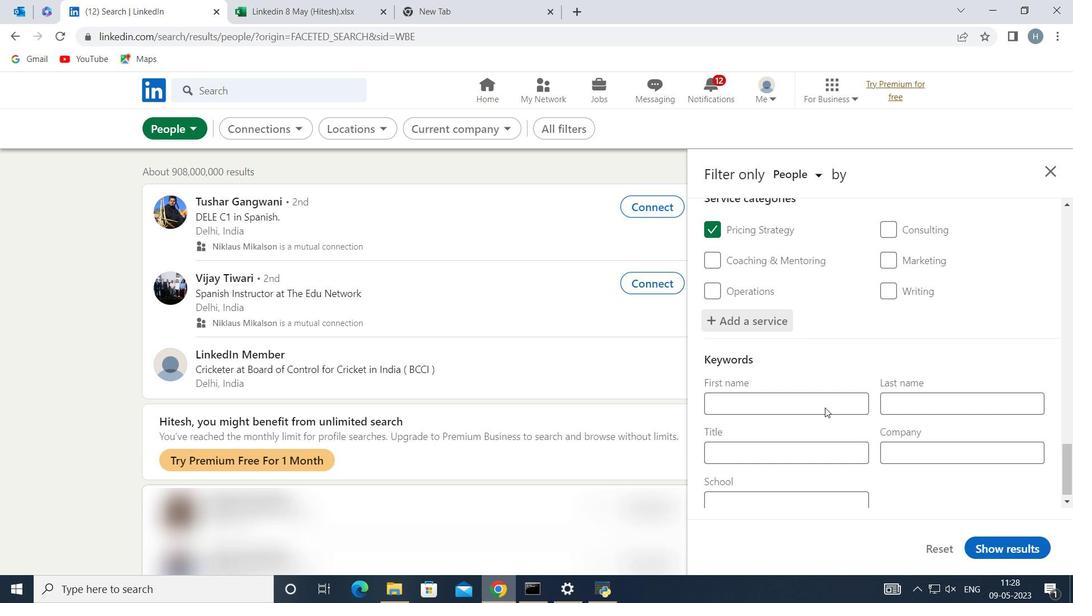 
Action: Mouse moved to (800, 439)
Screenshot: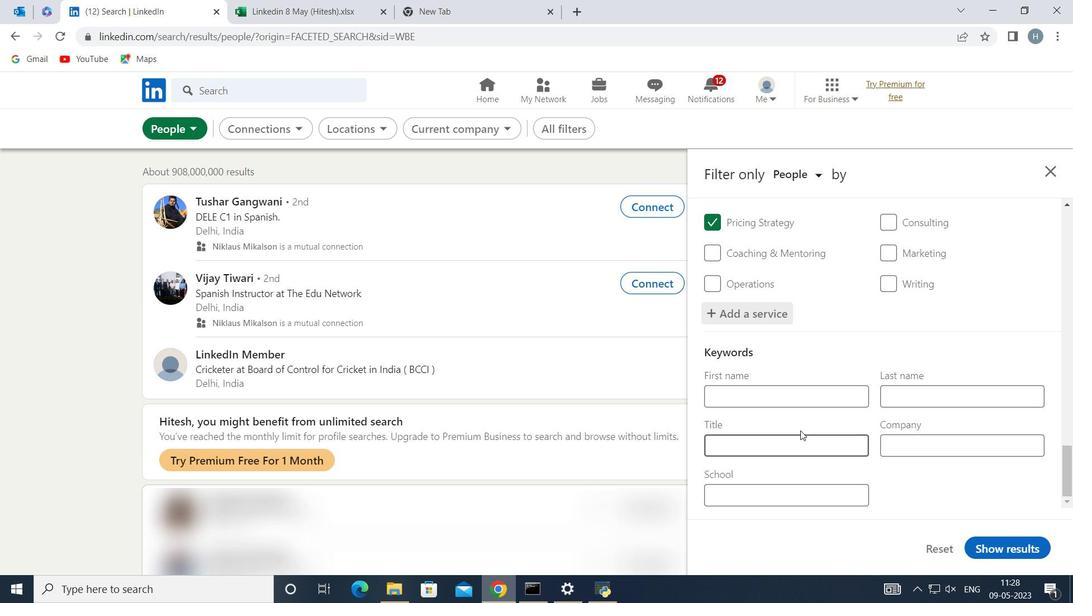 
Action: Mouse pressed left at (800, 439)
Screenshot: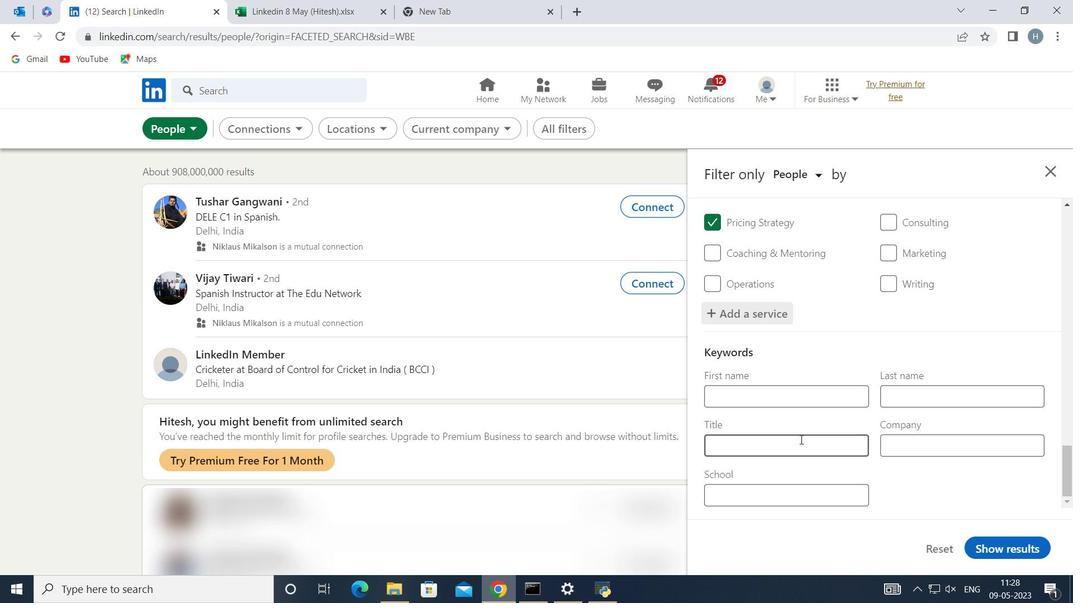 
Action: Key pressed <Key.shift>Hotel<Key.space><Key.shift>Receptionist
Screenshot: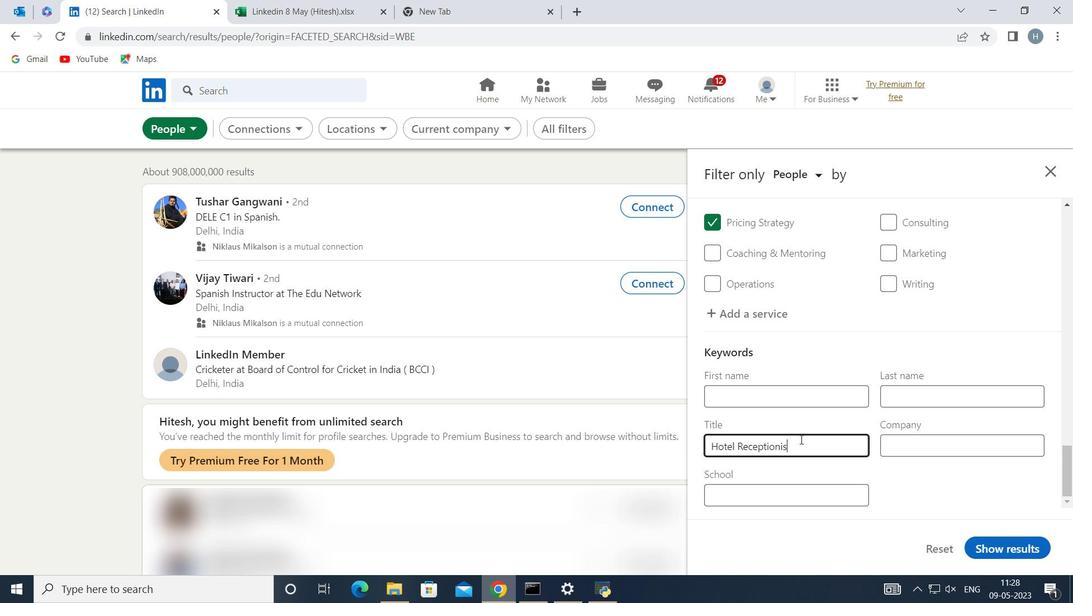 
Action: Mouse moved to (1004, 544)
Screenshot: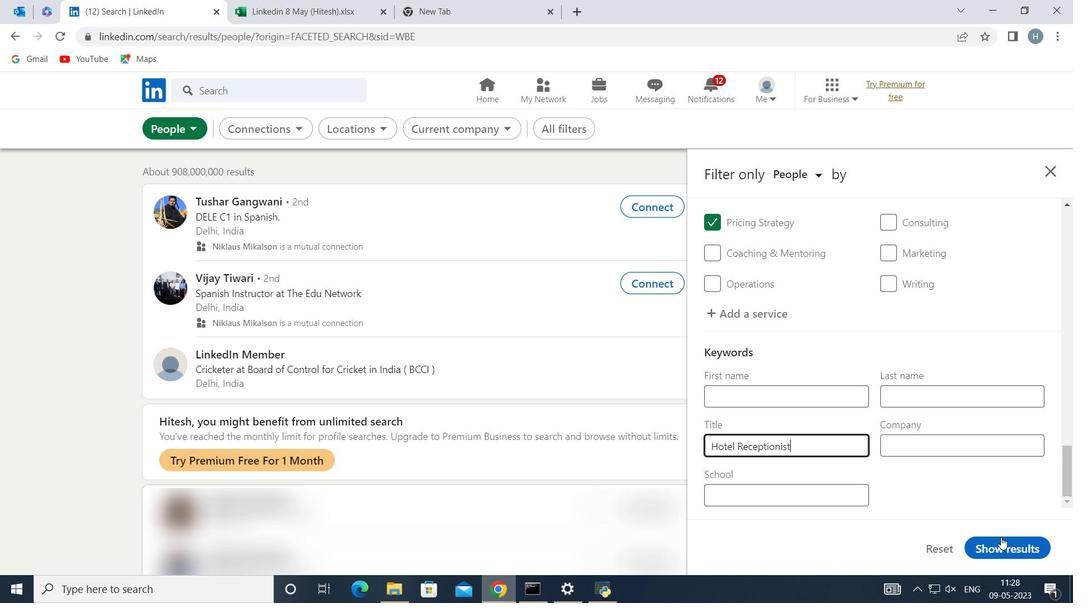 
Action: Mouse pressed left at (1004, 544)
Screenshot: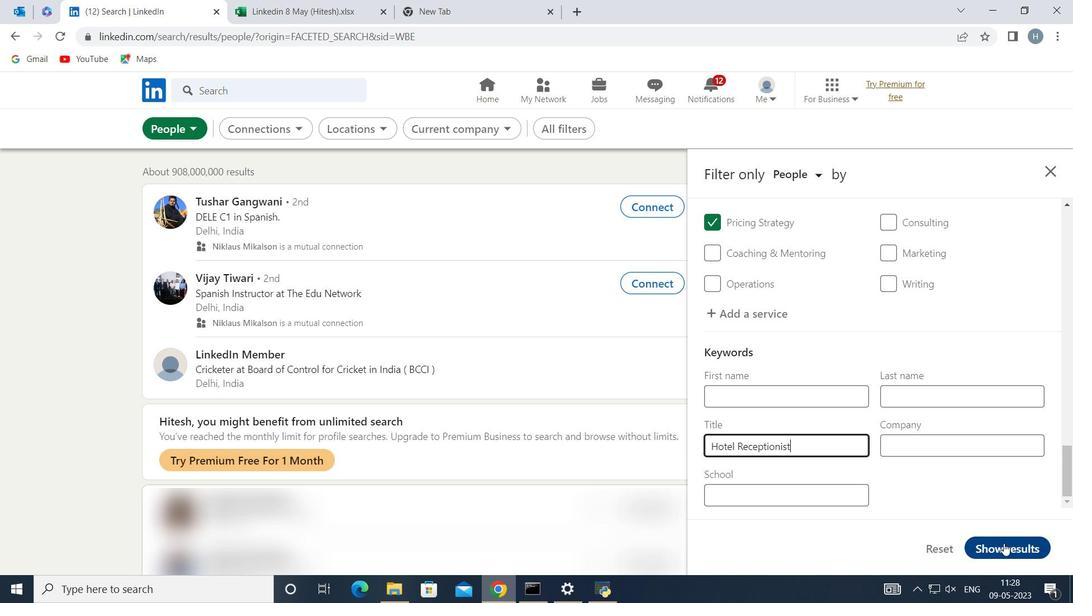 
Action: Mouse moved to (670, 317)
Screenshot: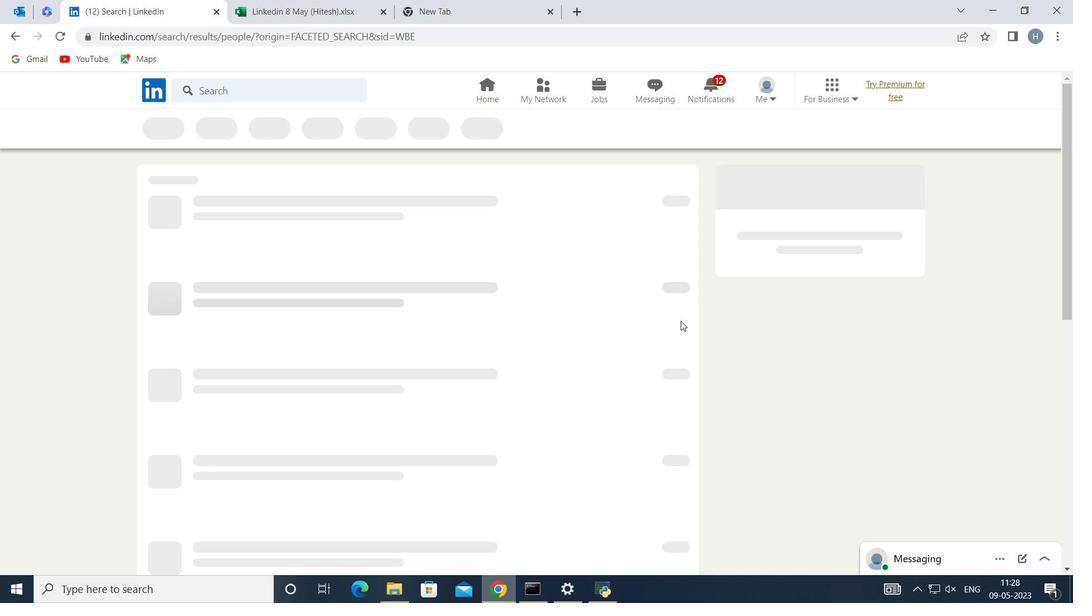
